 Task: Add Sprouts Organic Evaporated Milk to the cart.
Action: Mouse moved to (65, 385)
Screenshot: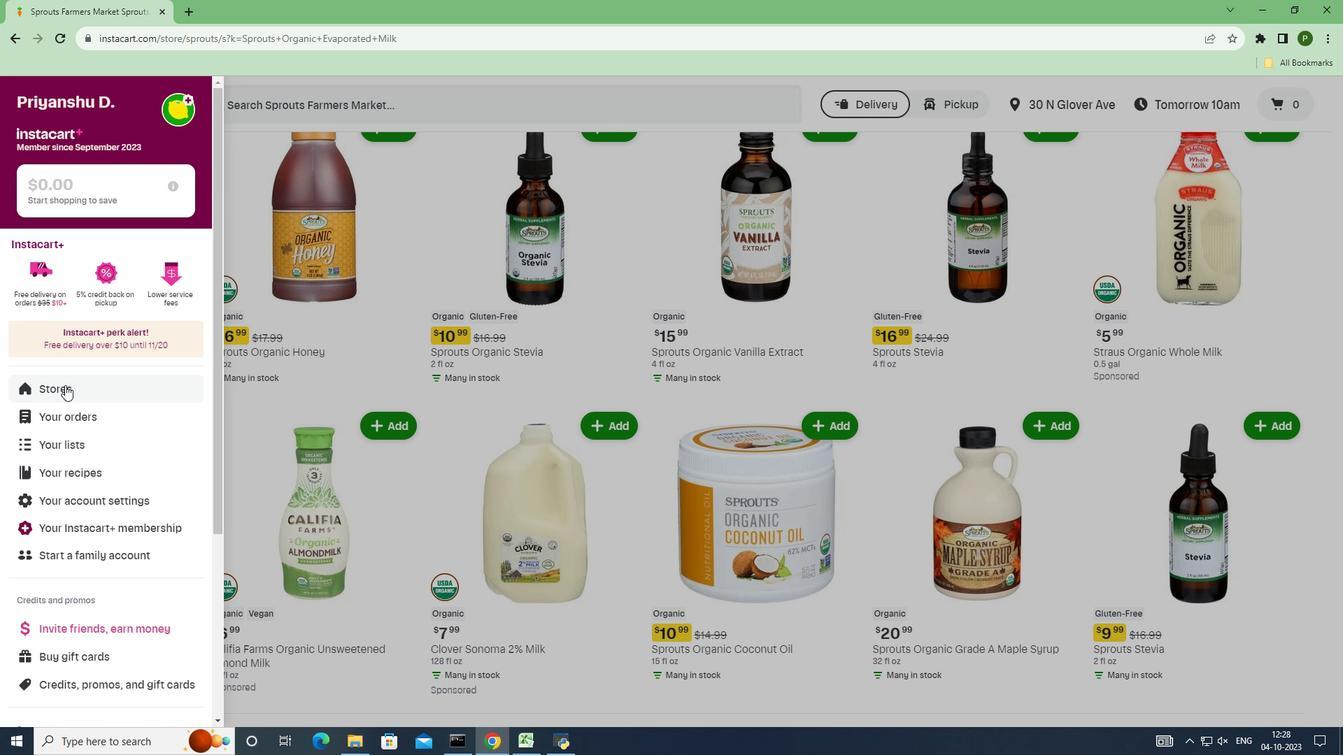 
Action: Mouse pressed left at (65, 385)
Screenshot: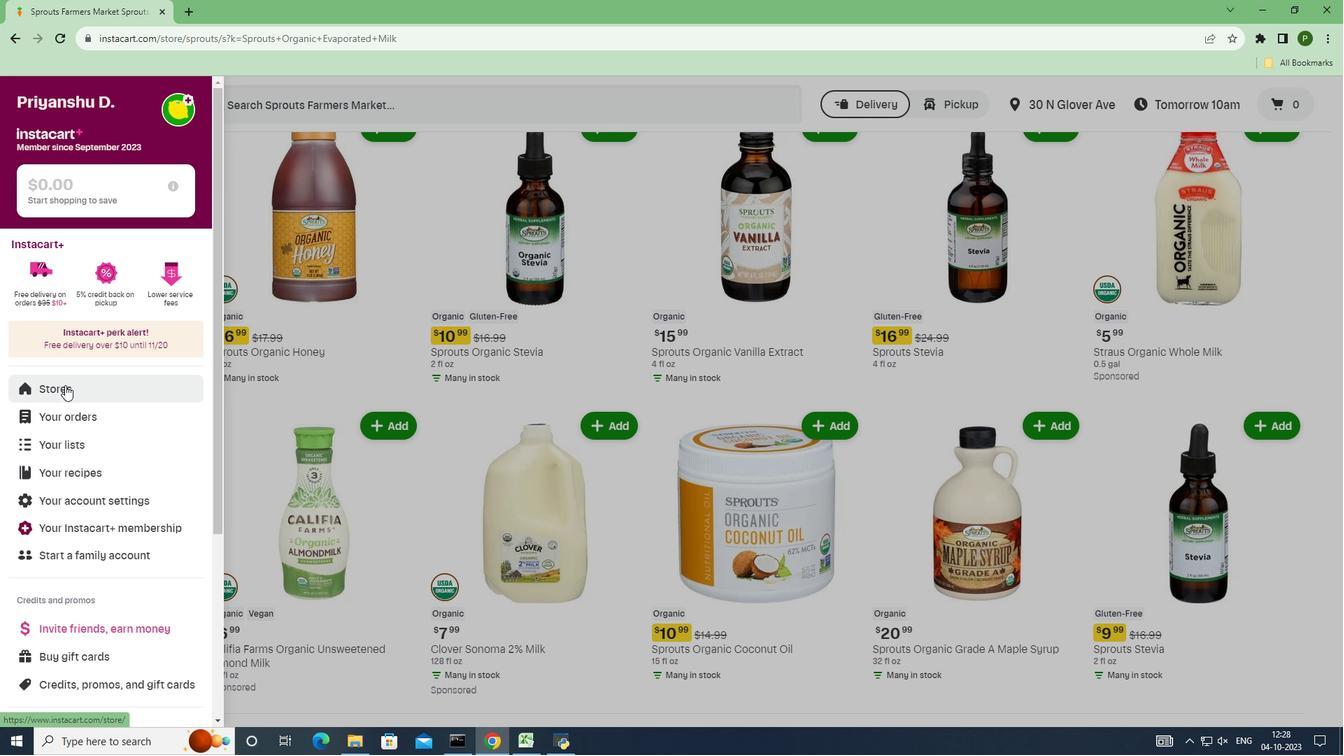 
Action: Mouse moved to (314, 164)
Screenshot: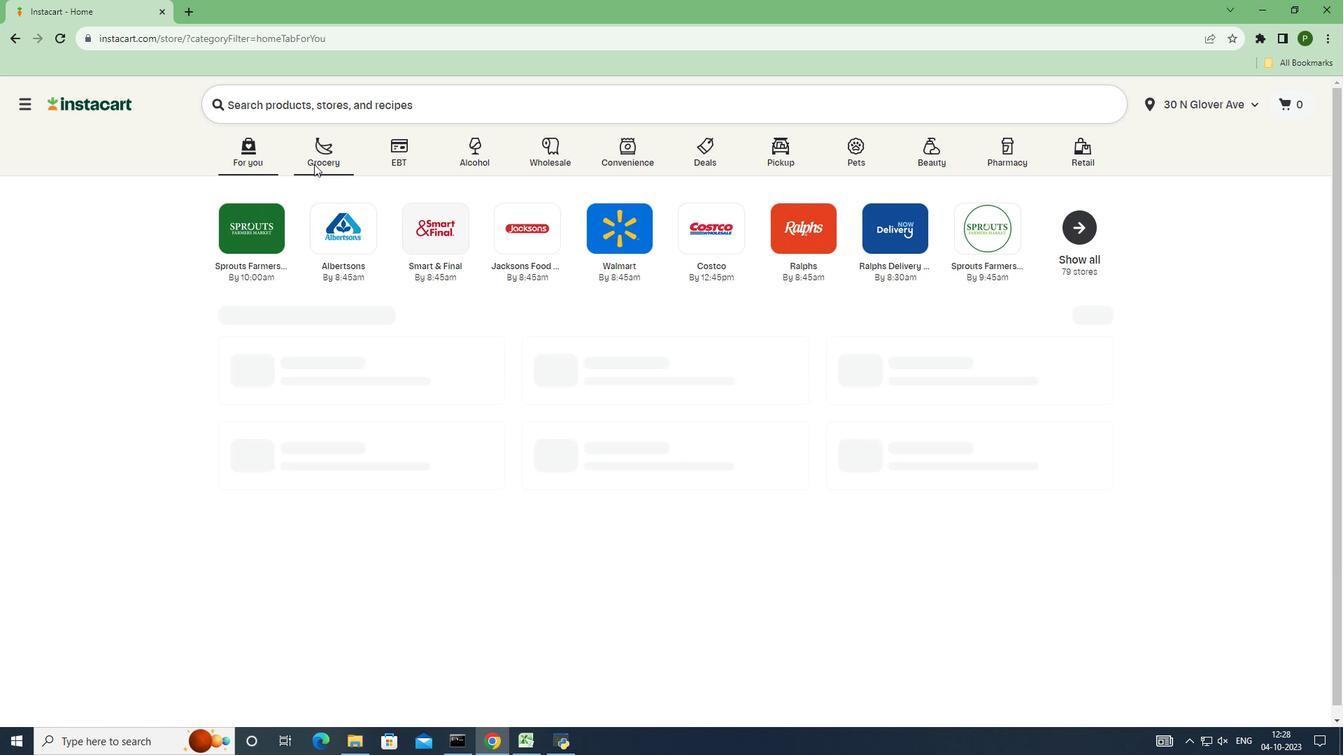 
Action: Mouse pressed left at (314, 164)
Screenshot: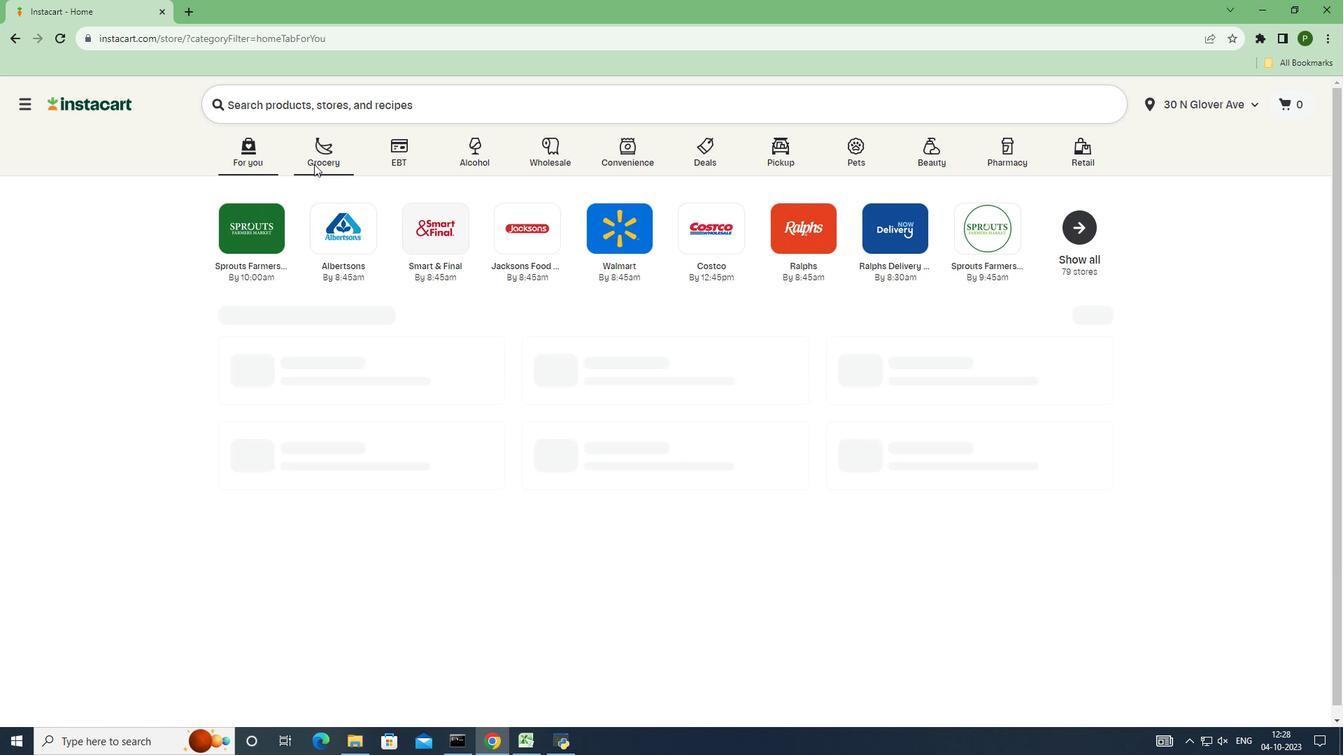 
Action: Mouse moved to (851, 311)
Screenshot: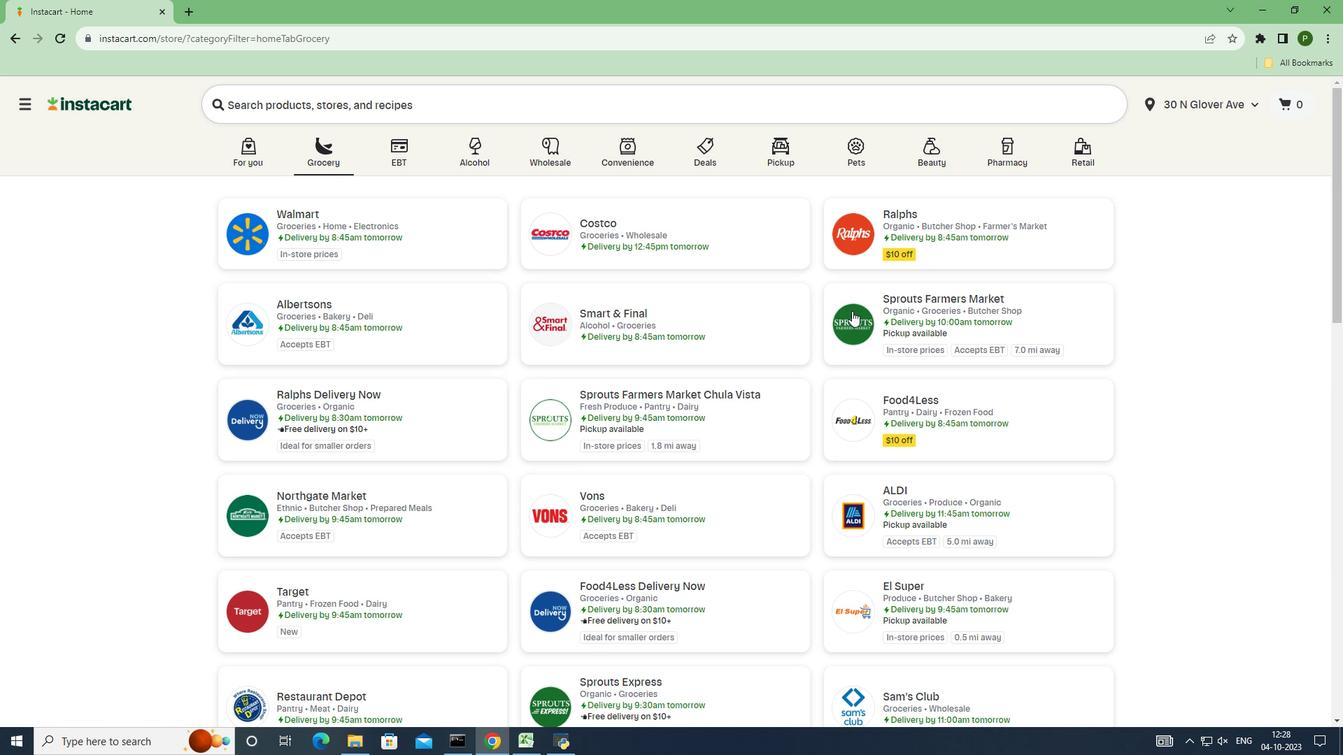 
Action: Mouse pressed left at (851, 311)
Screenshot: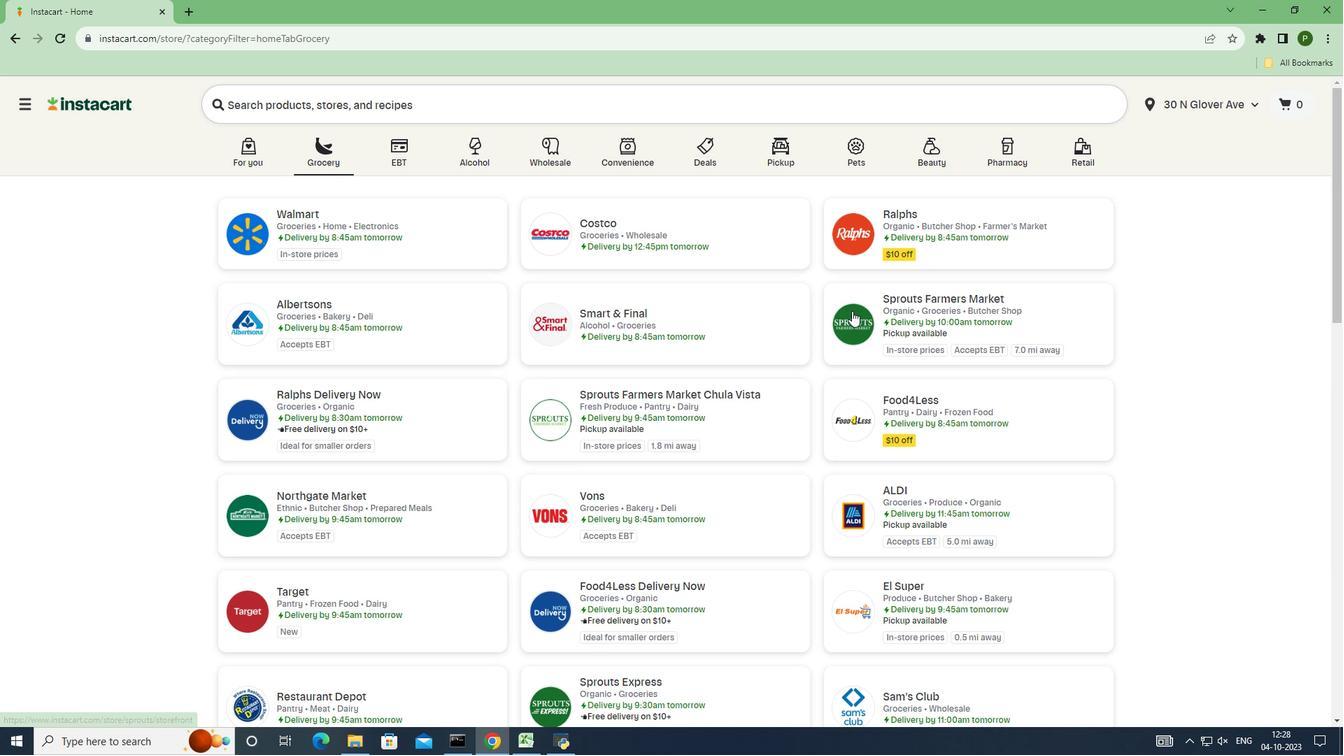 
Action: Mouse moved to (118, 395)
Screenshot: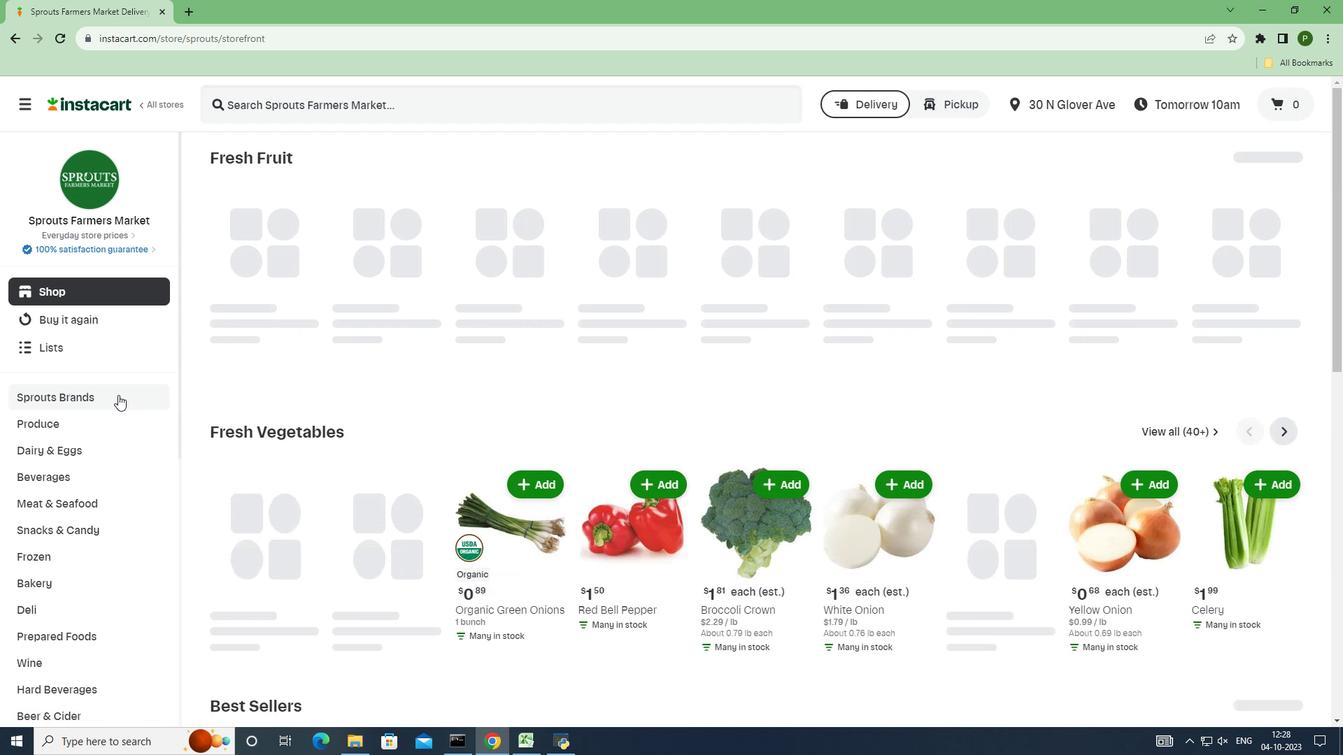 
Action: Mouse pressed left at (118, 395)
Screenshot: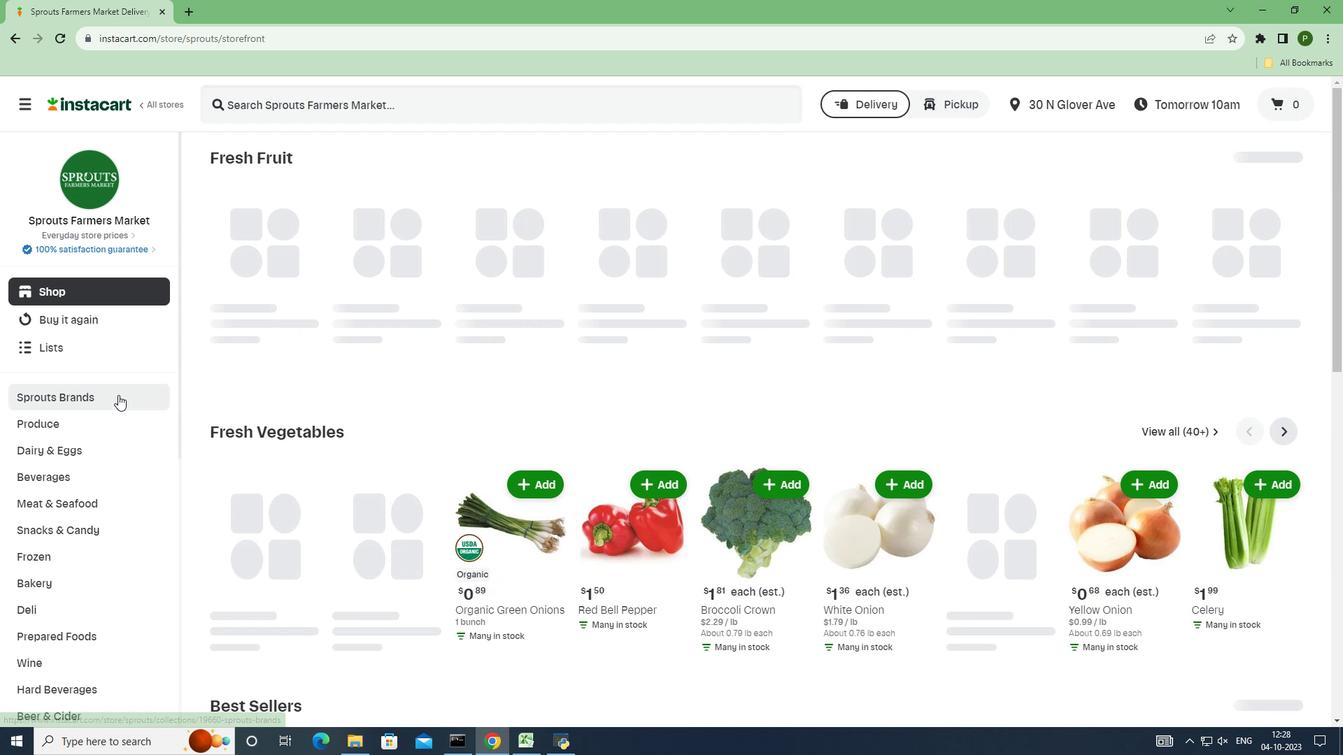 
Action: Mouse moved to (88, 506)
Screenshot: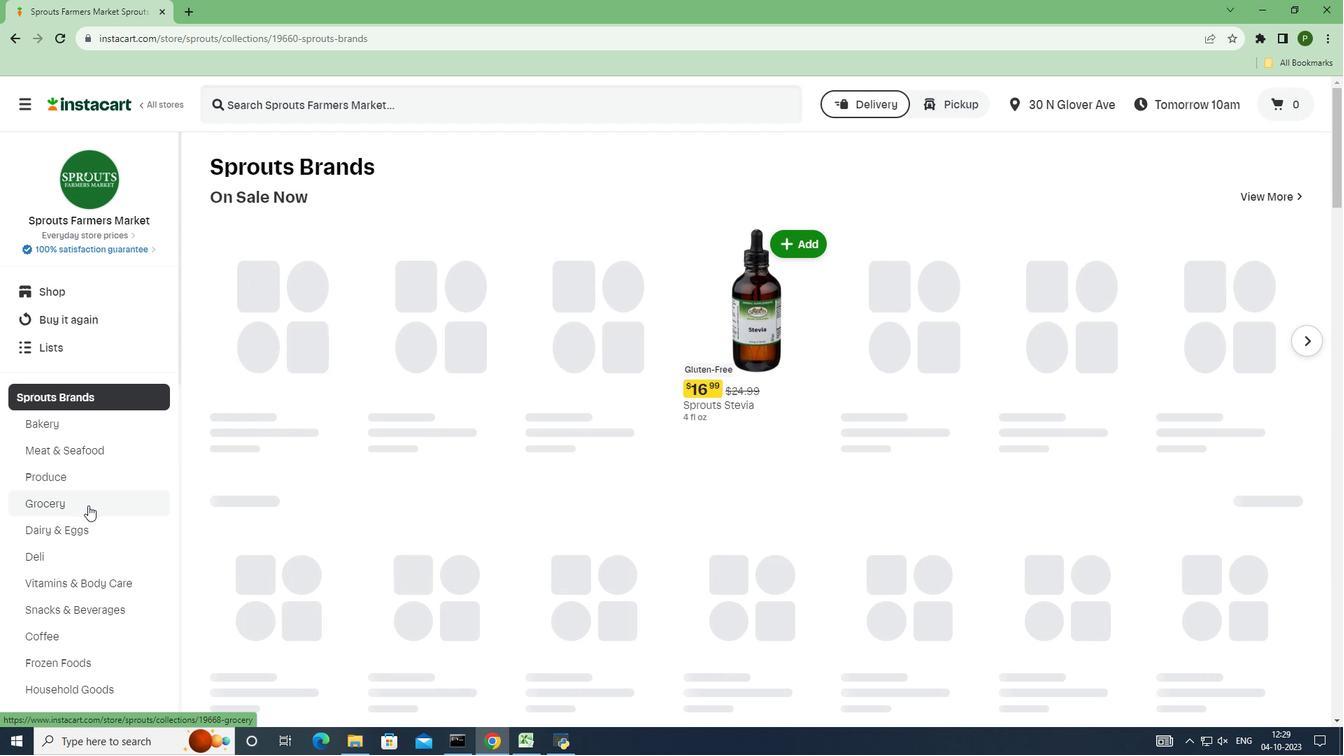 
Action: Mouse pressed left at (88, 506)
Screenshot: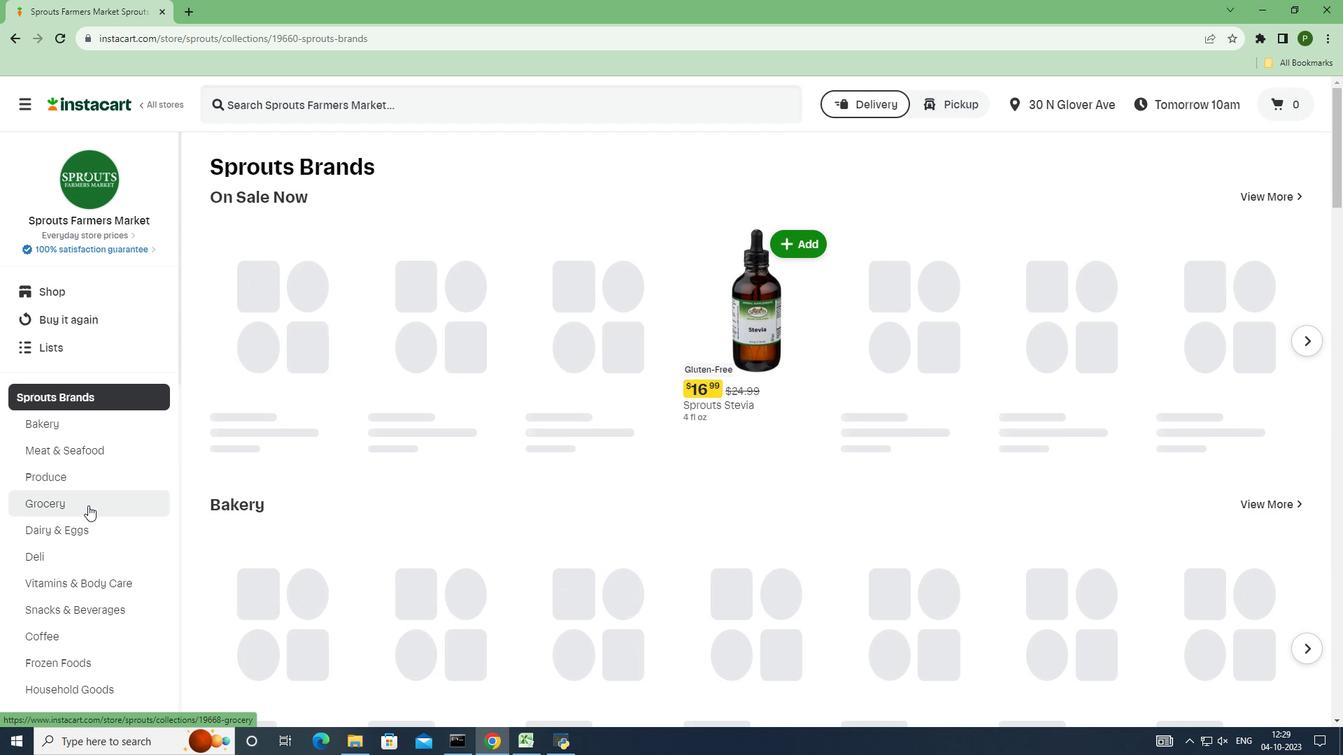 
Action: Mouse moved to (322, 301)
Screenshot: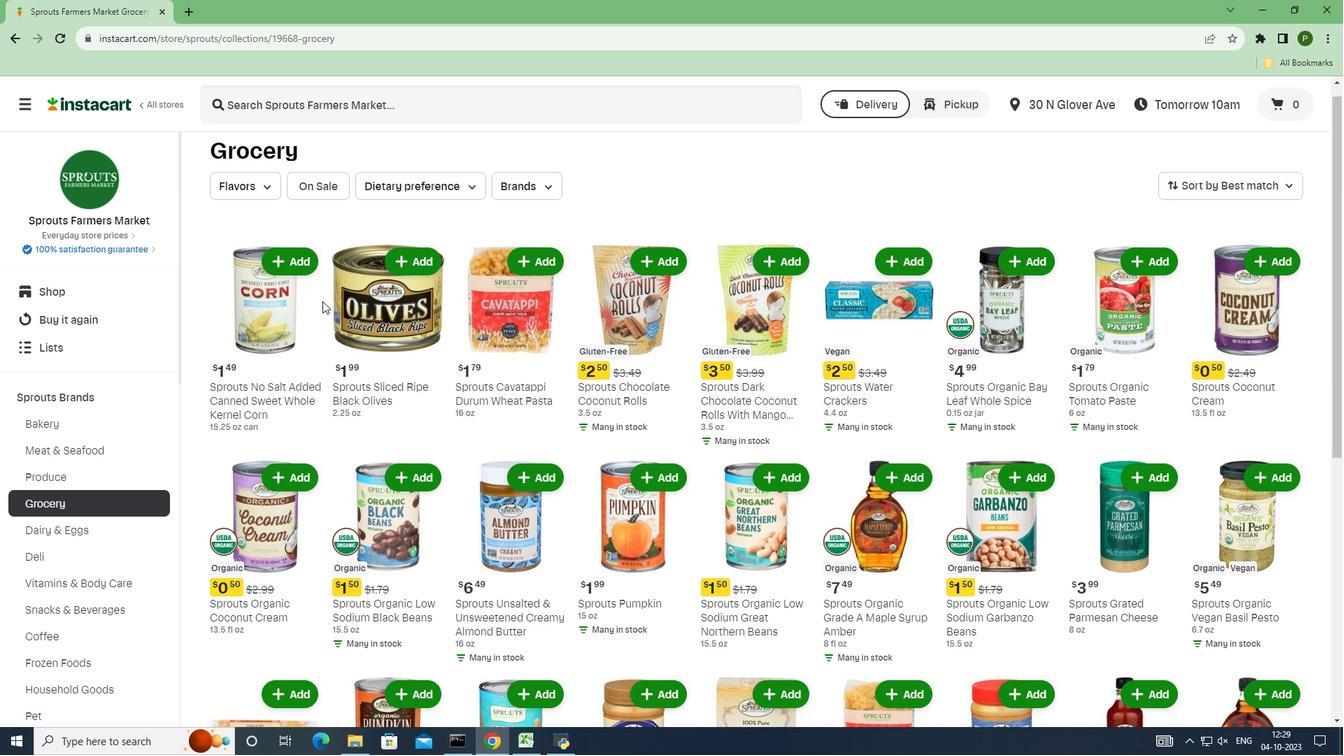 
Action: Mouse scrolled (322, 300) with delta (0, 0)
Screenshot: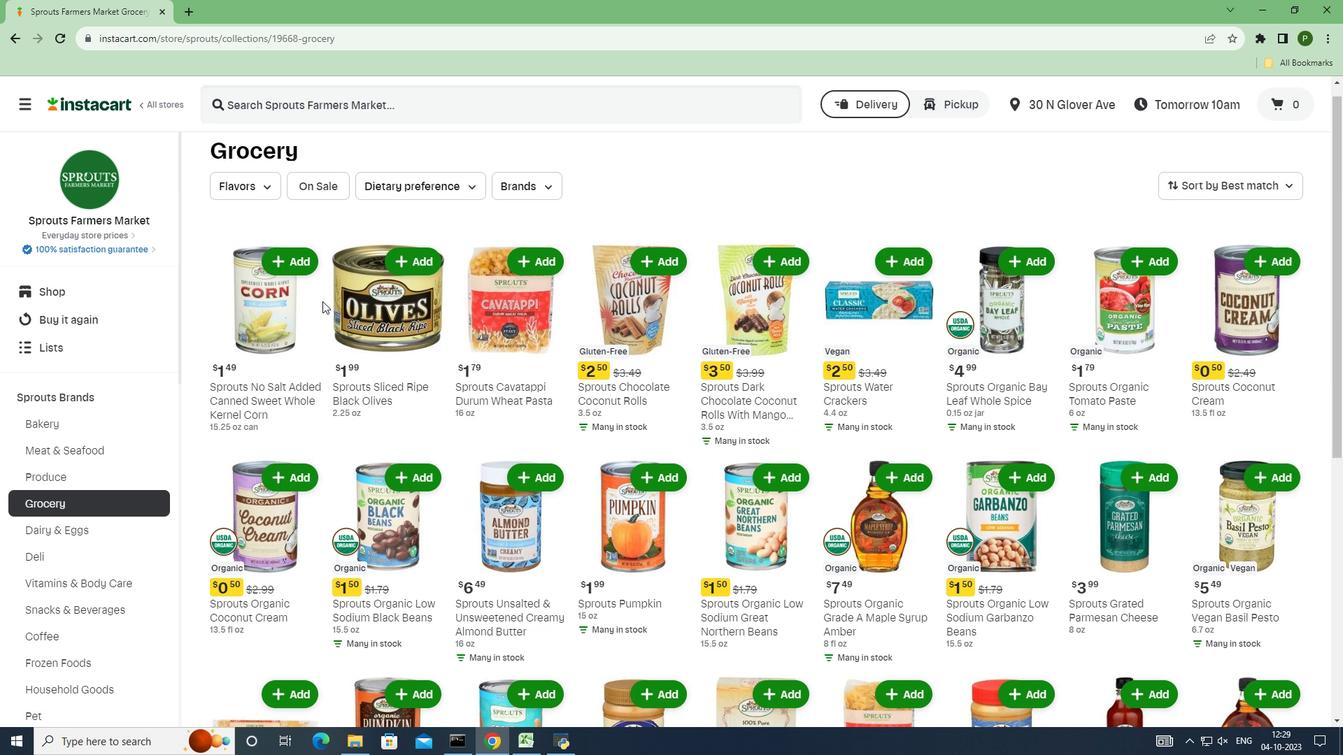 
Action: Mouse scrolled (322, 300) with delta (0, 0)
Screenshot: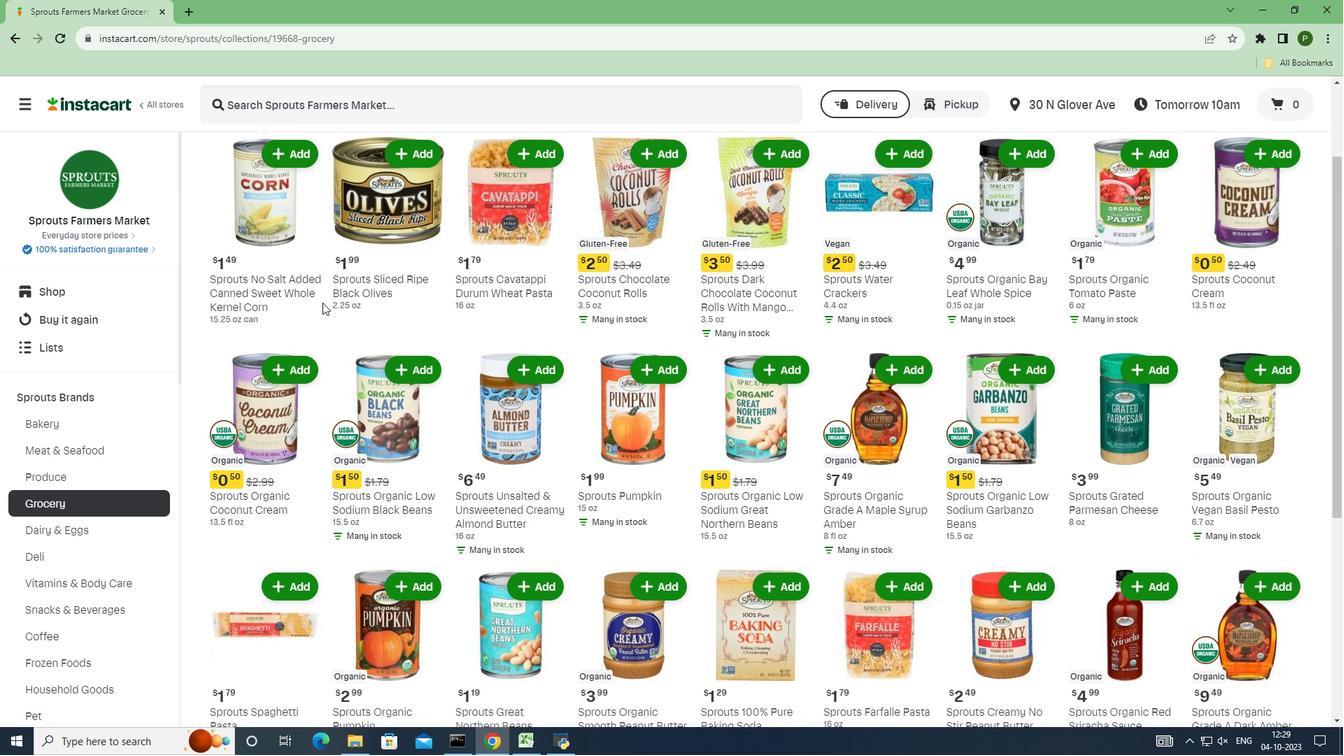 
Action: Mouse moved to (323, 303)
Screenshot: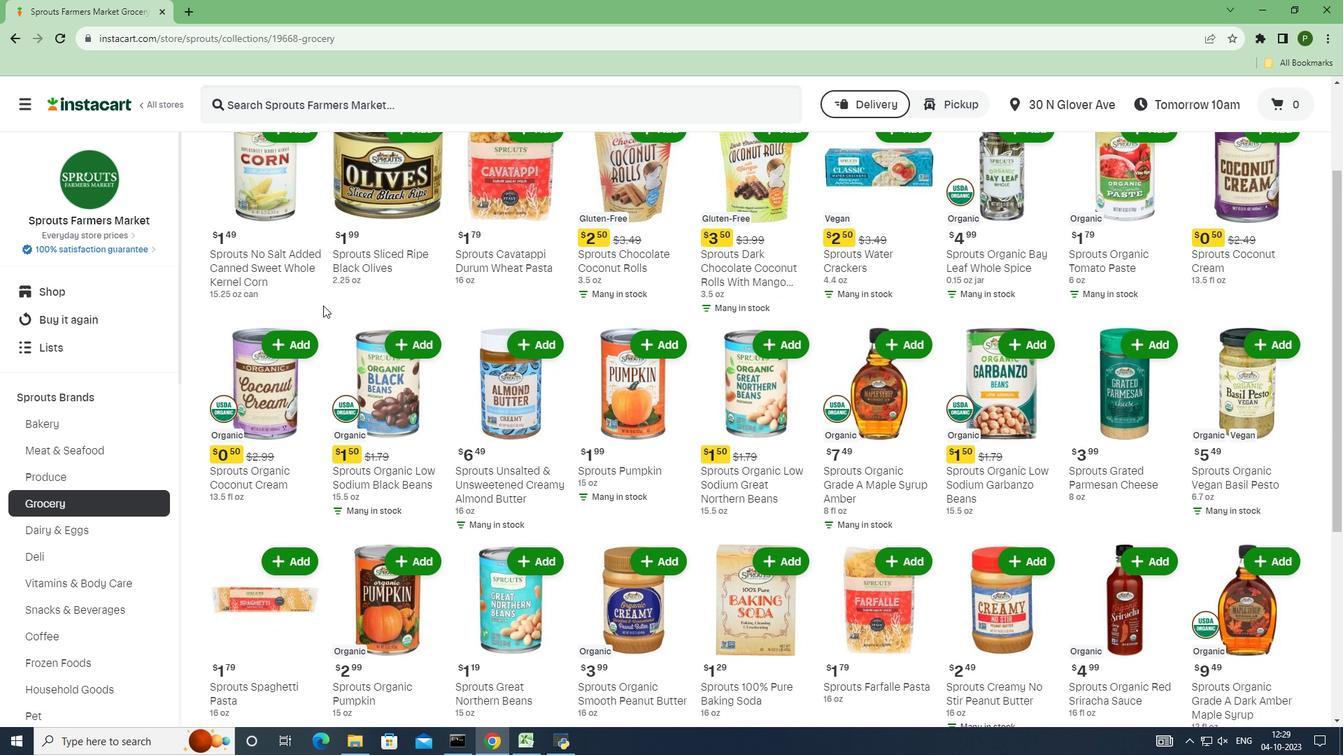 
Action: Mouse scrolled (323, 303) with delta (0, 0)
Screenshot: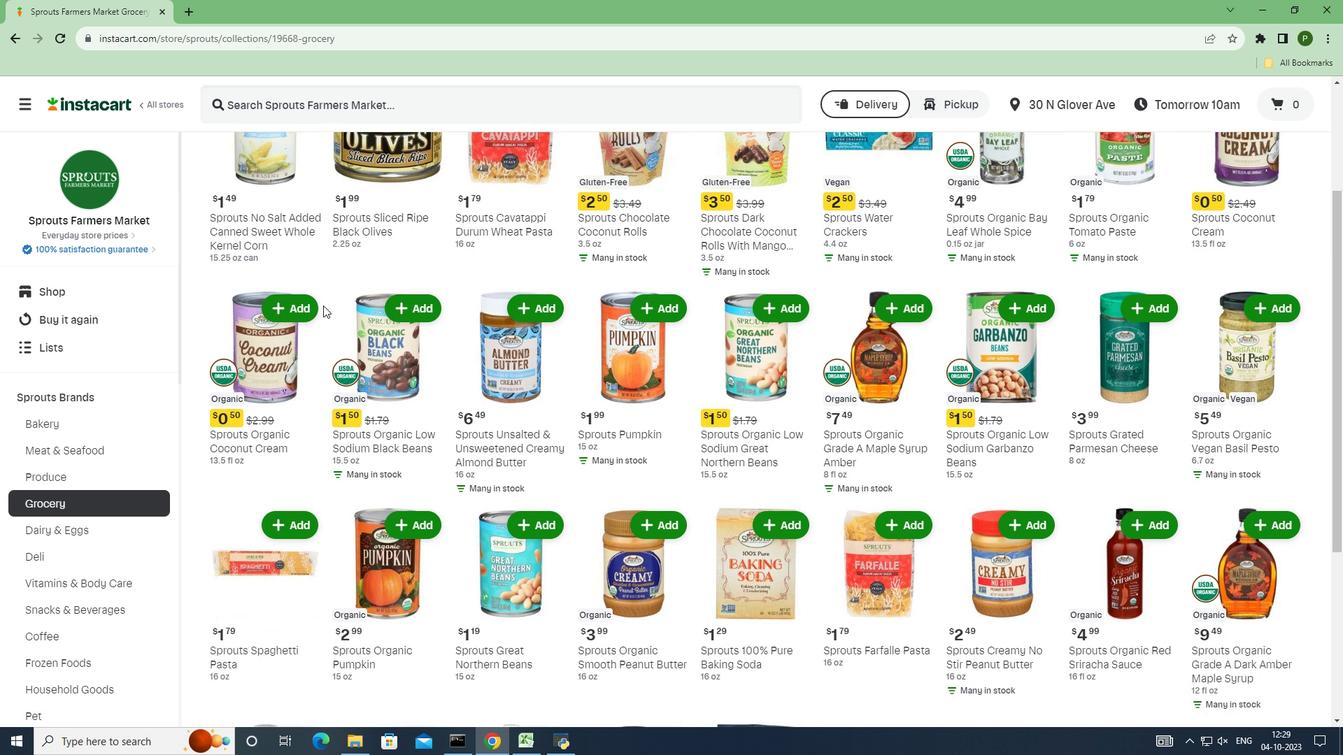 
Action: Mouse moved to (323, 308)
Screenshot: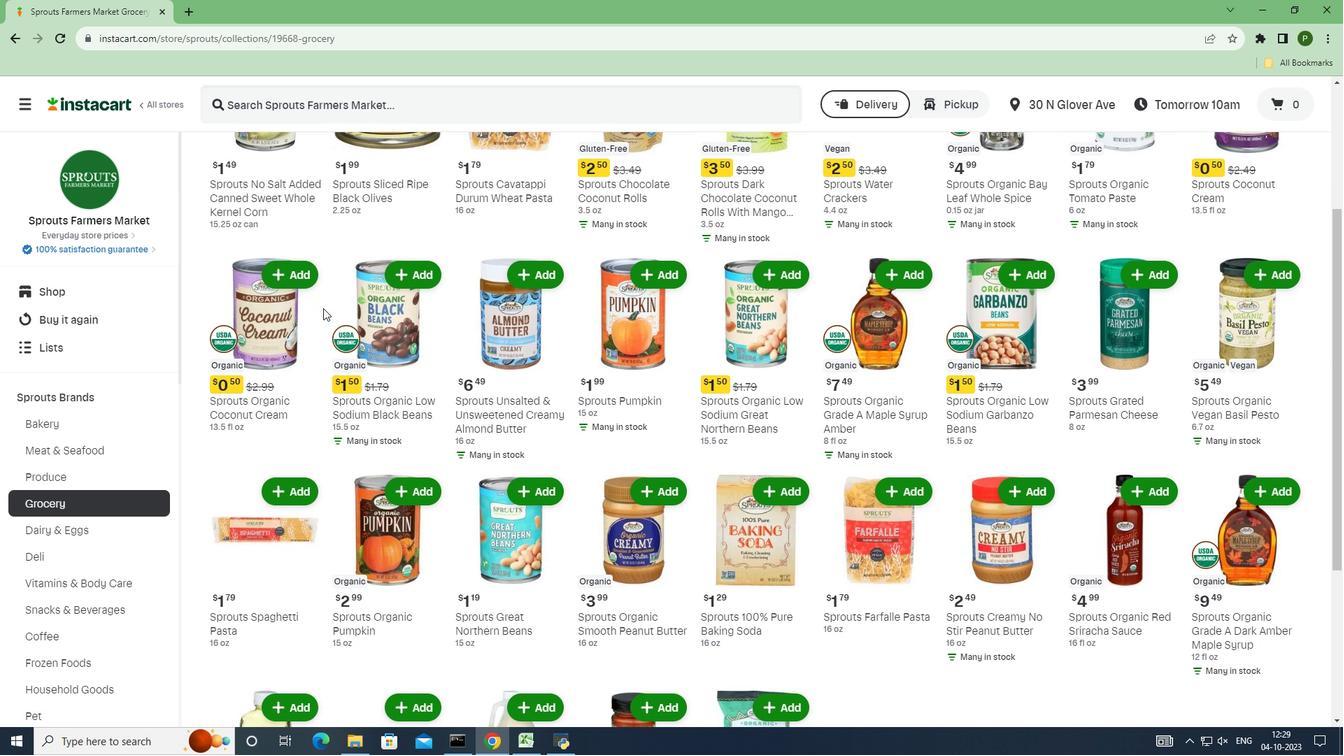 
Action: Mouse scrolled (323, 307) with delta (0, 0)
Screenshot: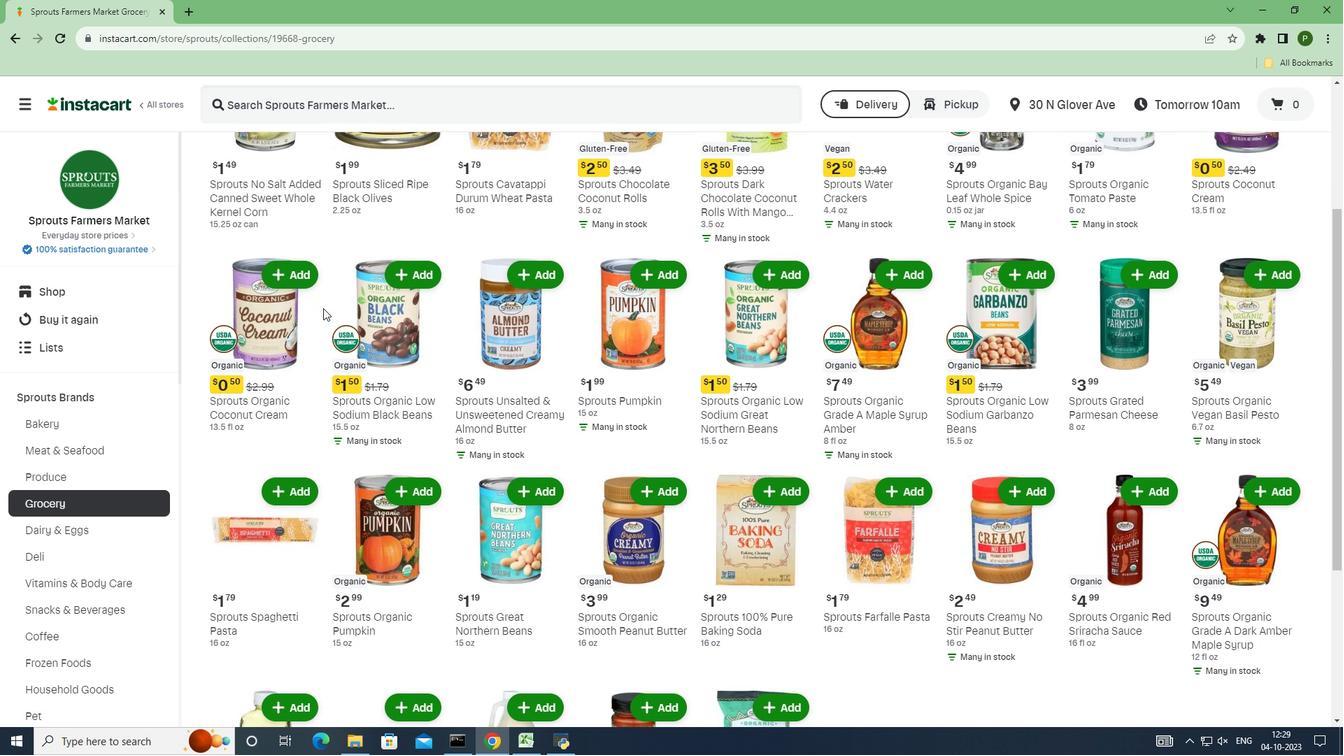 
Action: Mouse moved to (323, 308)
Screenshot: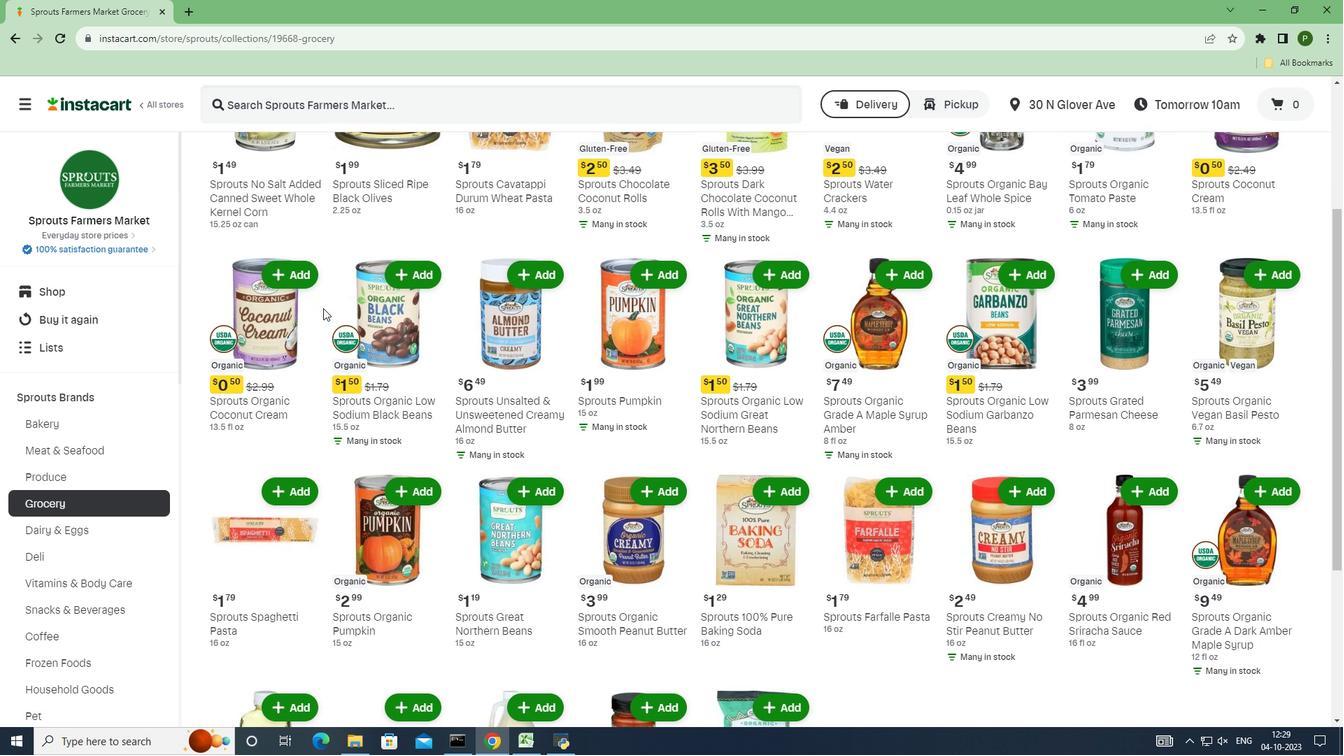 
Action: Mouse scrolled (323, 307) with delta (0, 0)
Screenshot: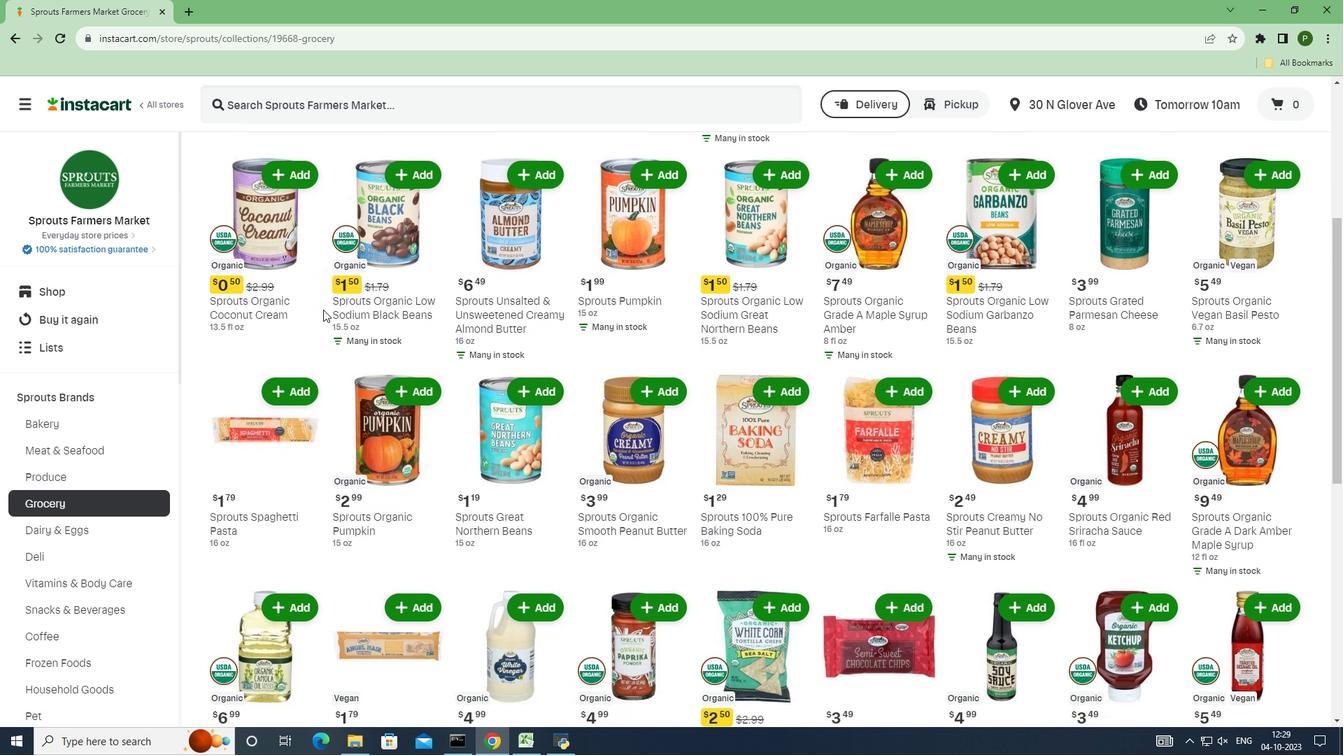 
Action: Mouse moved to (323, 310)
Screenshot: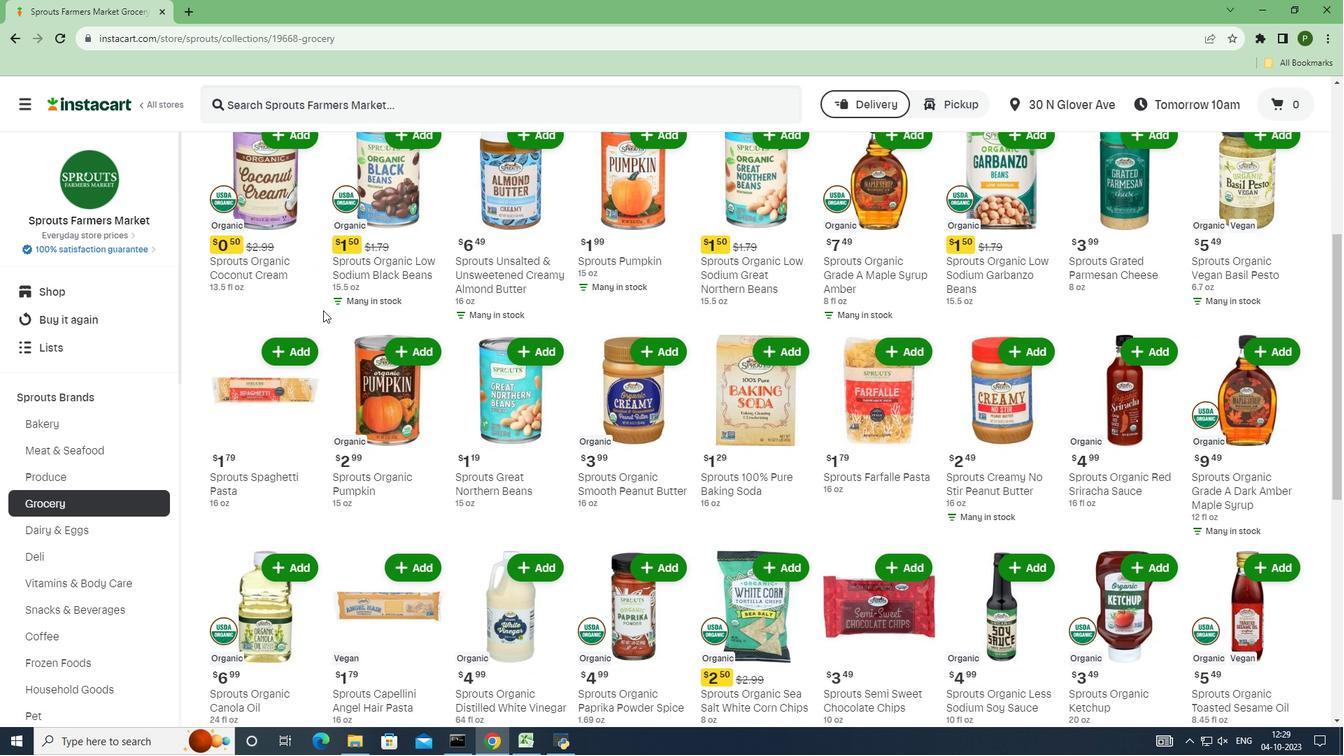 
Action: Mouse scrolled (323, 310) with delta (0, 0)
Screenshot: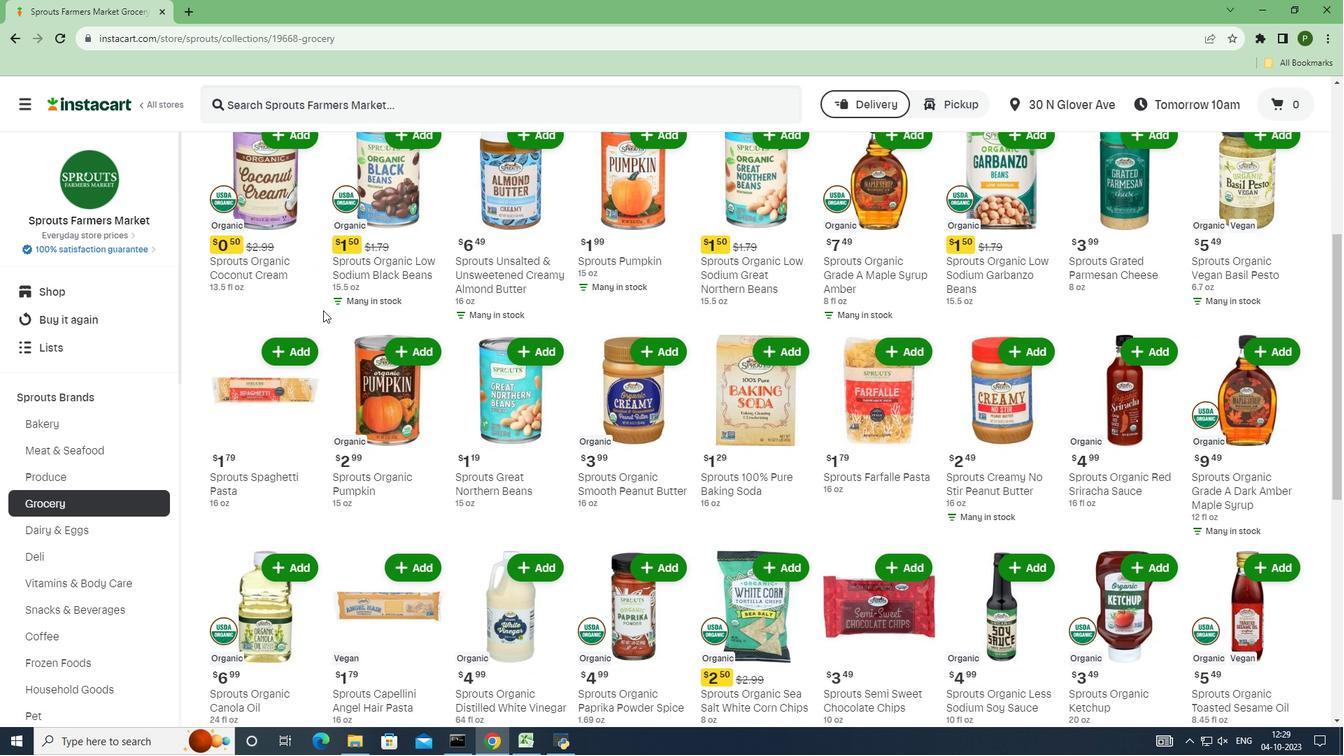
Action: Mouse scrolled (323, 310) with delta (0, 0)
Screenshot: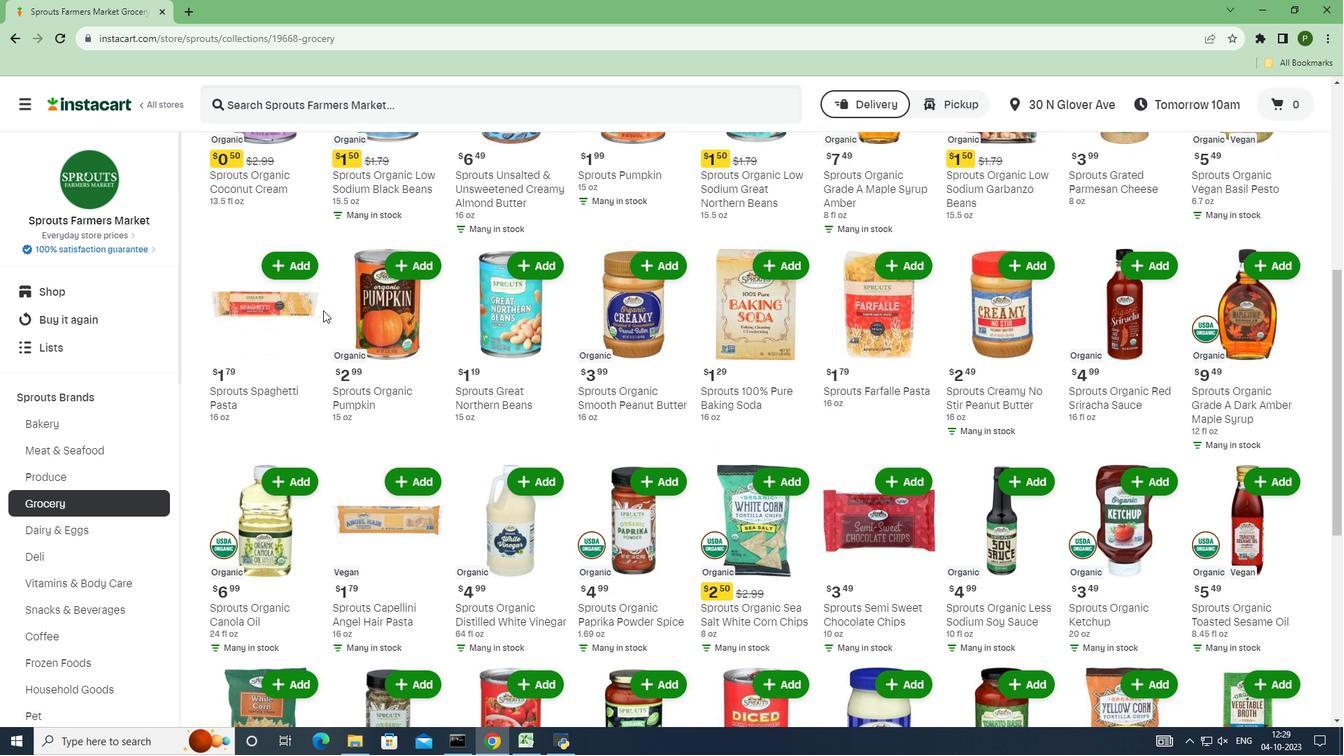 
Action: Mouse scrolled (323, 310) with delta (0, 0)
Screenshot: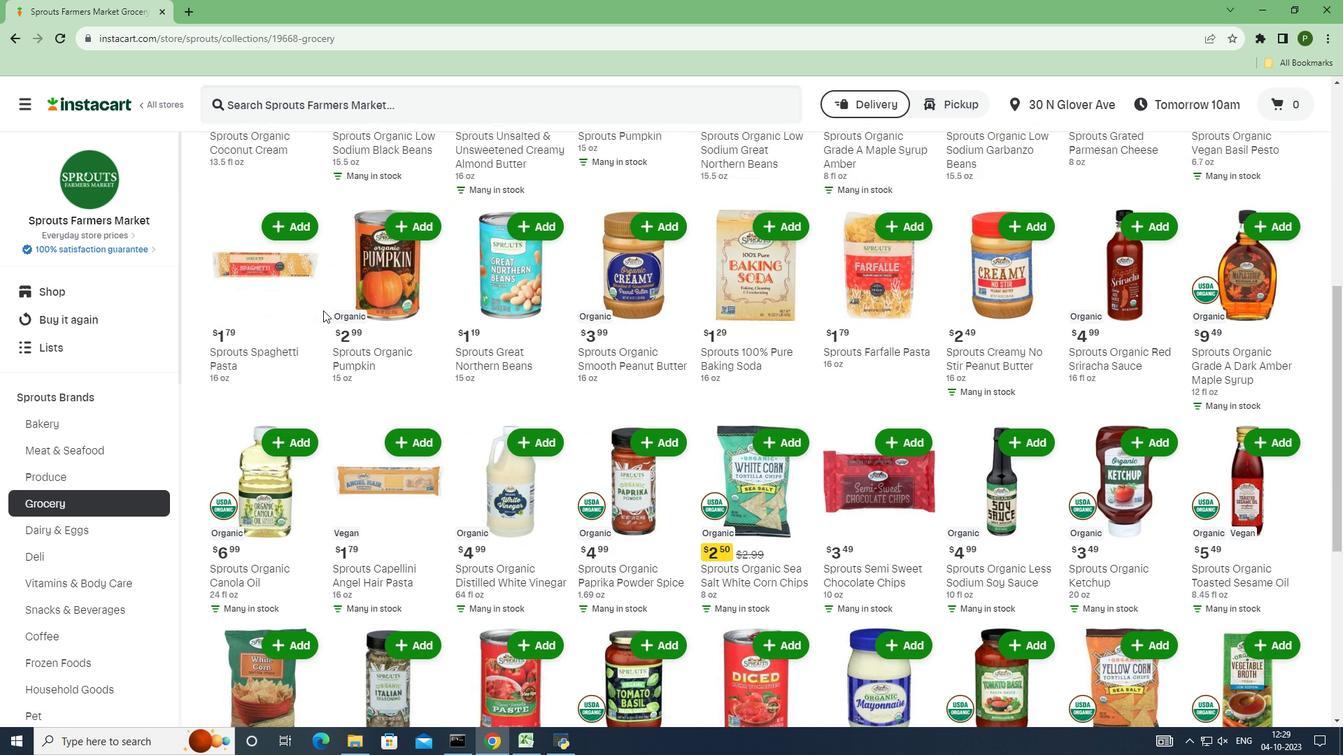 
Action: Mouse scrolled (323, 310) with delta (0, 0)
Screenshot: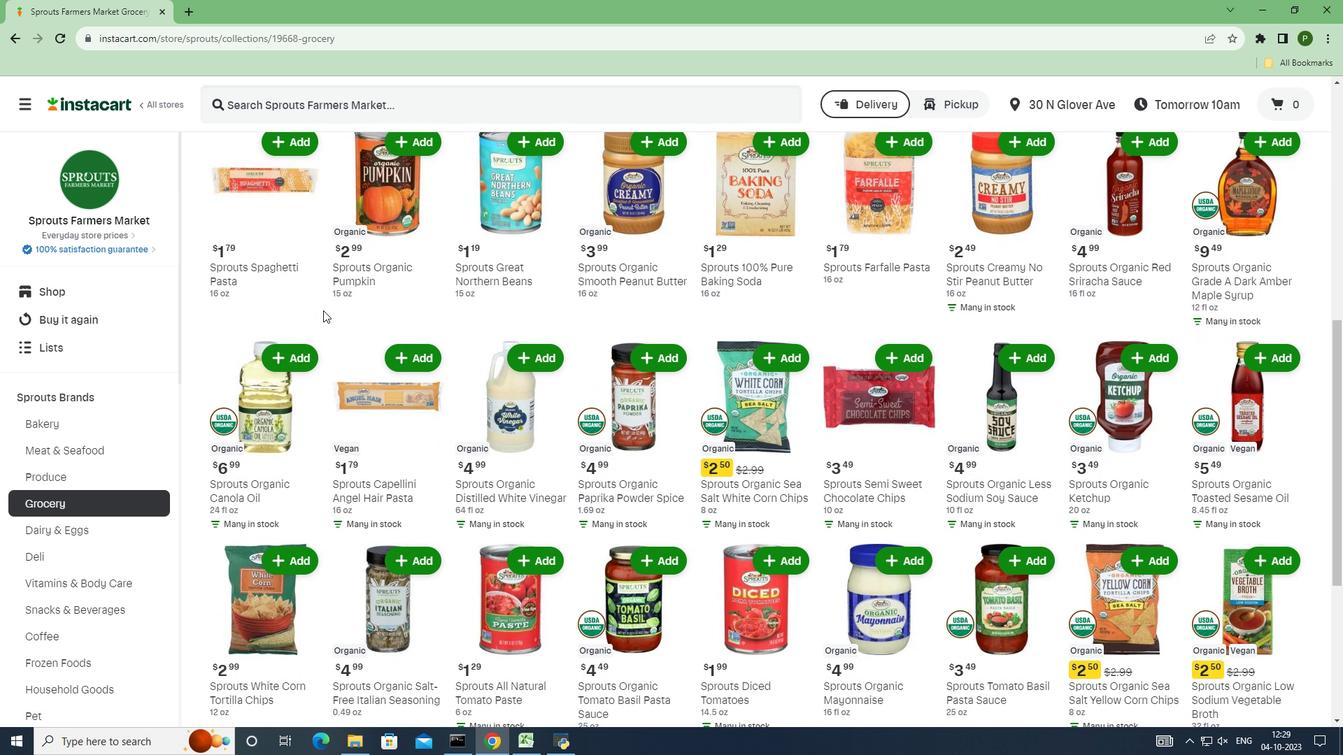 
Action: Mouse scrolled (323, 310) with delta (0, 0)
Screenshot: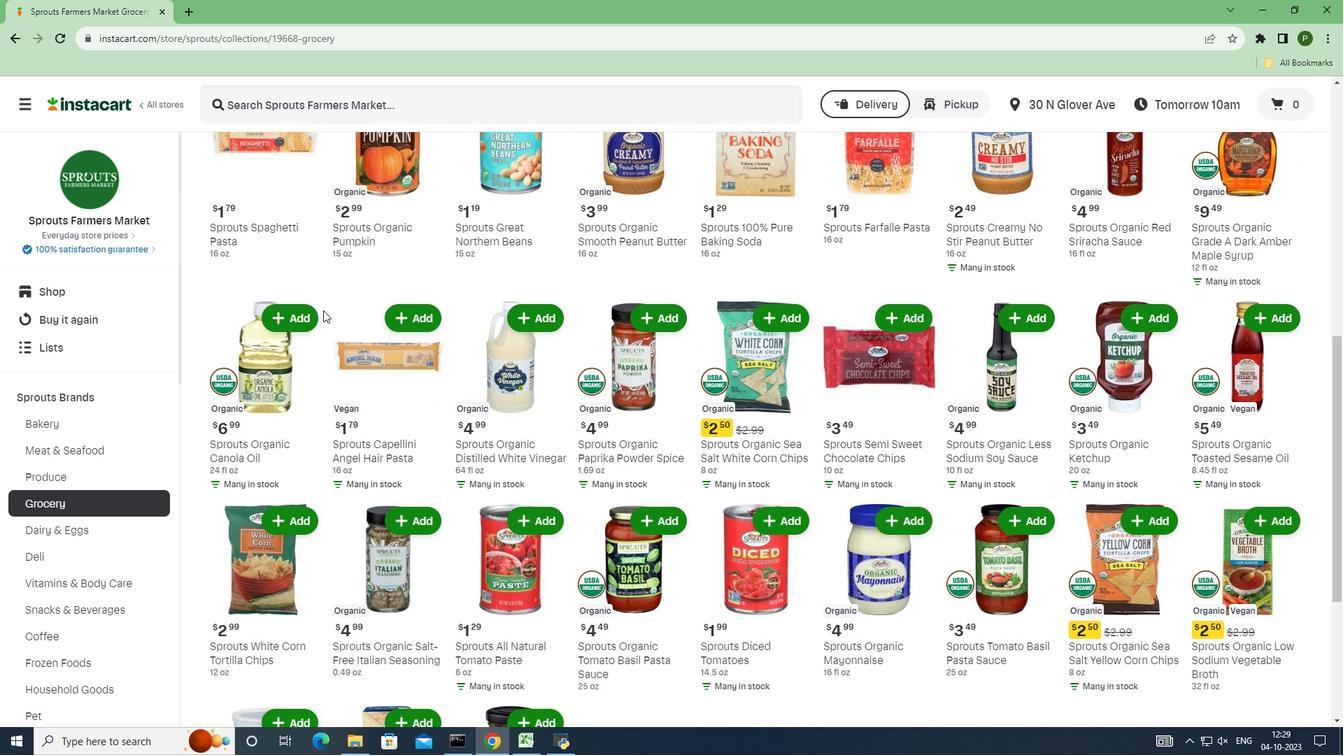 
Action: Mouse scrolled (323, 310) with delta (0, 0)
Screenshot: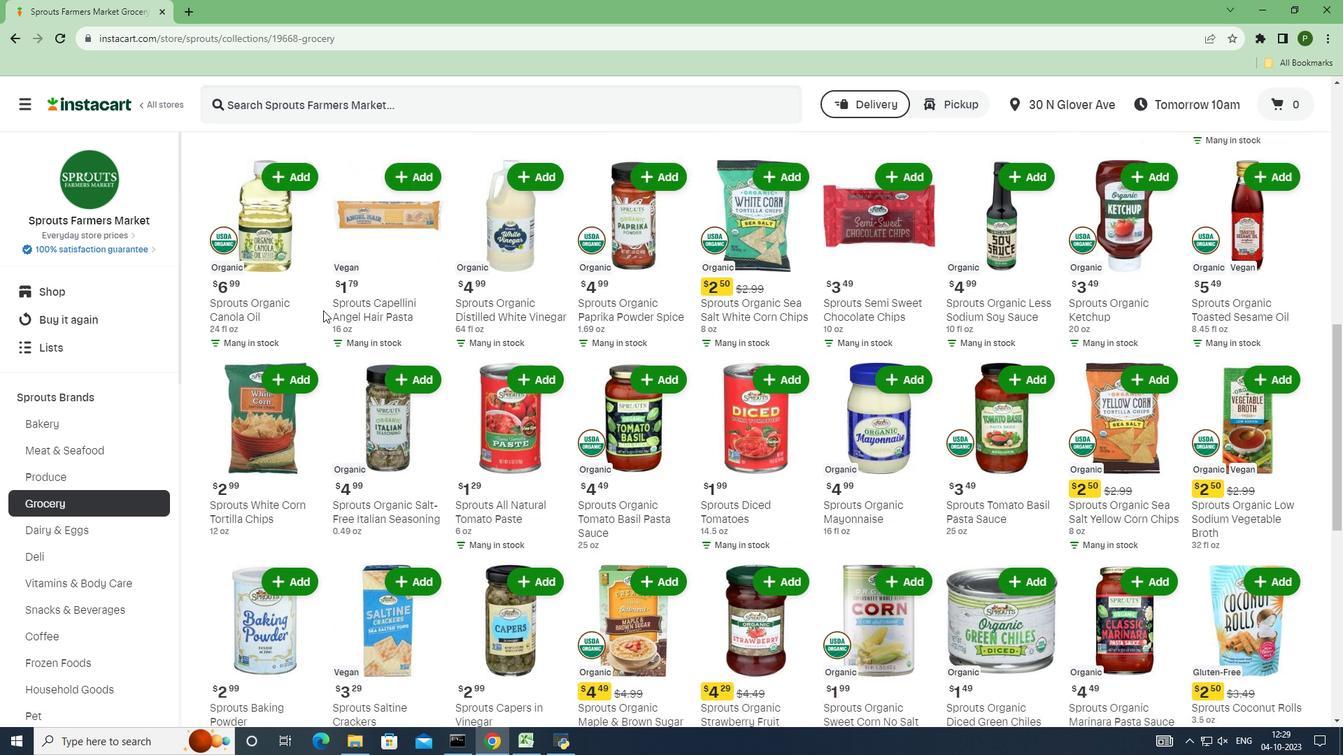 
Action: Mouse scrolled (323, 310) with delta (0, 0)
Screenshot: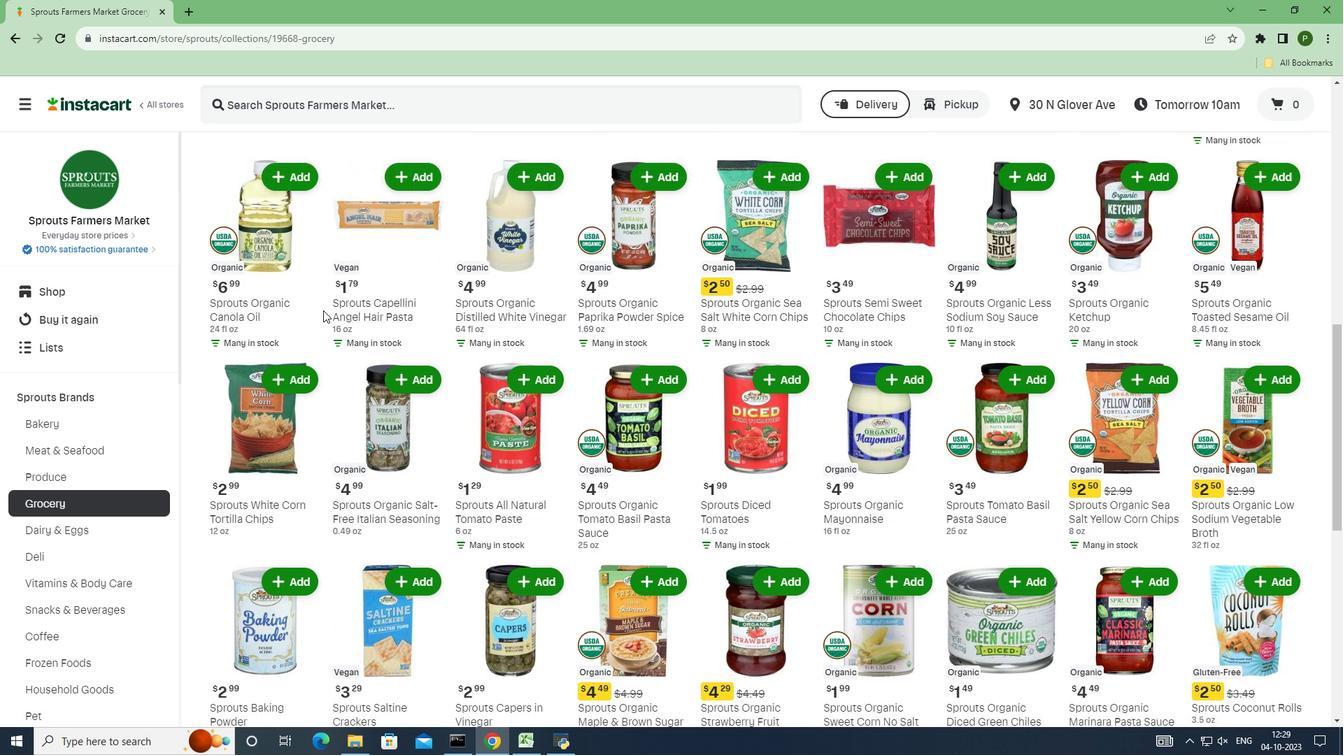 
Action: Mouse moved to (326, 321)
Screenshot: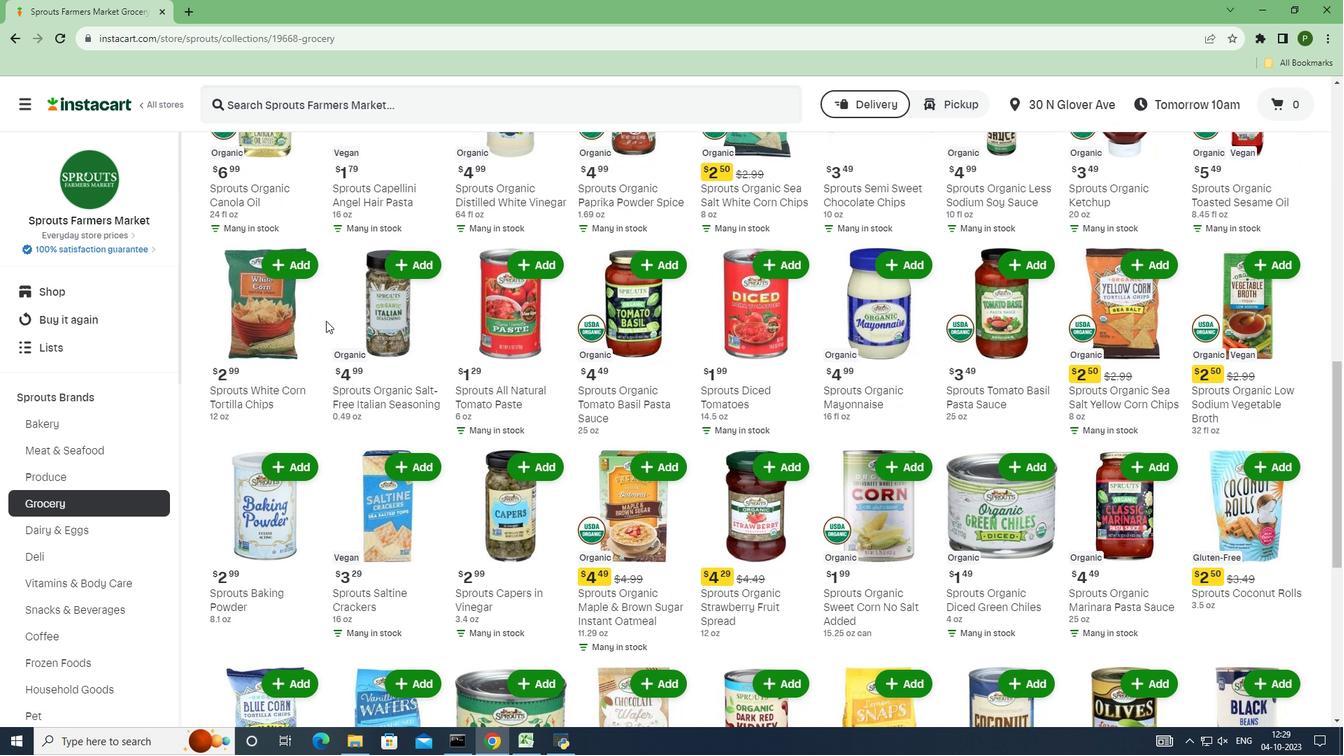 
Action: Mouse scrolled (326, 320) with delta (0, 0)
Screenshot: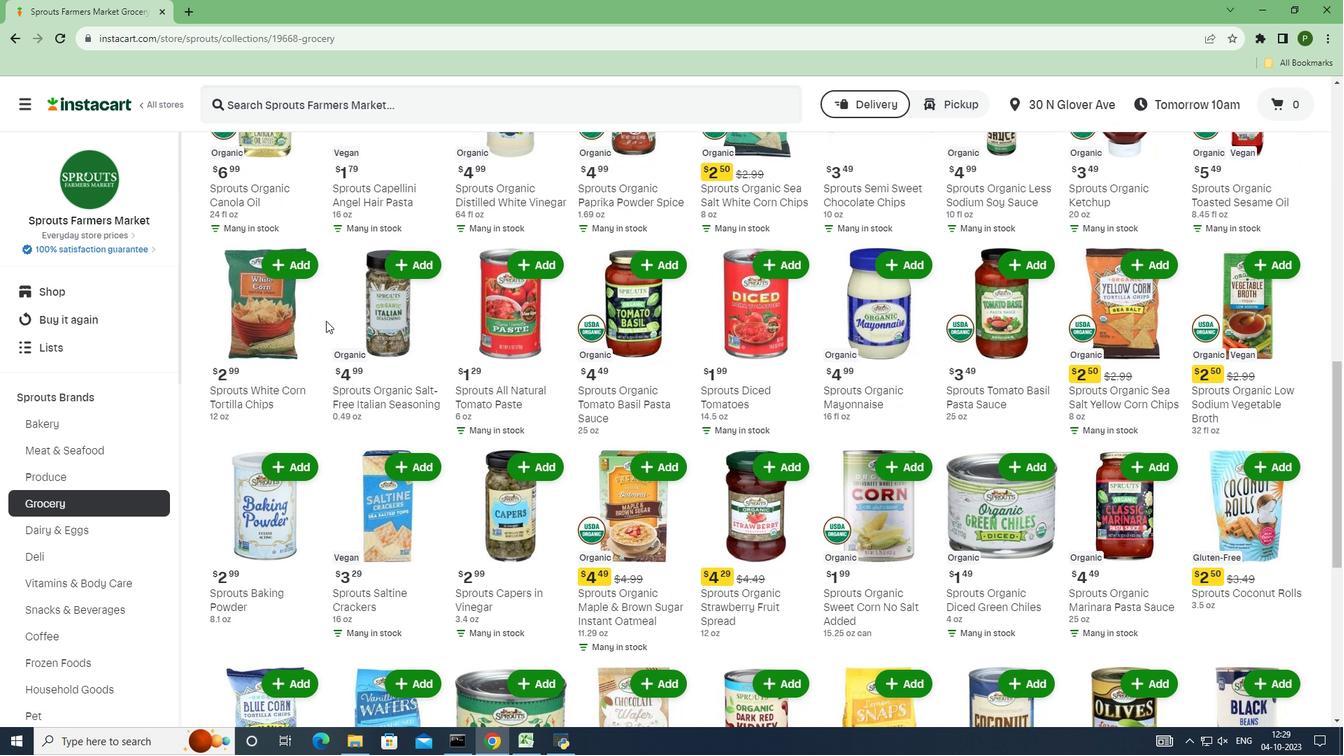 
Action: Mouse scrolled (326, 320) with delta (0, 0)
Screenshot: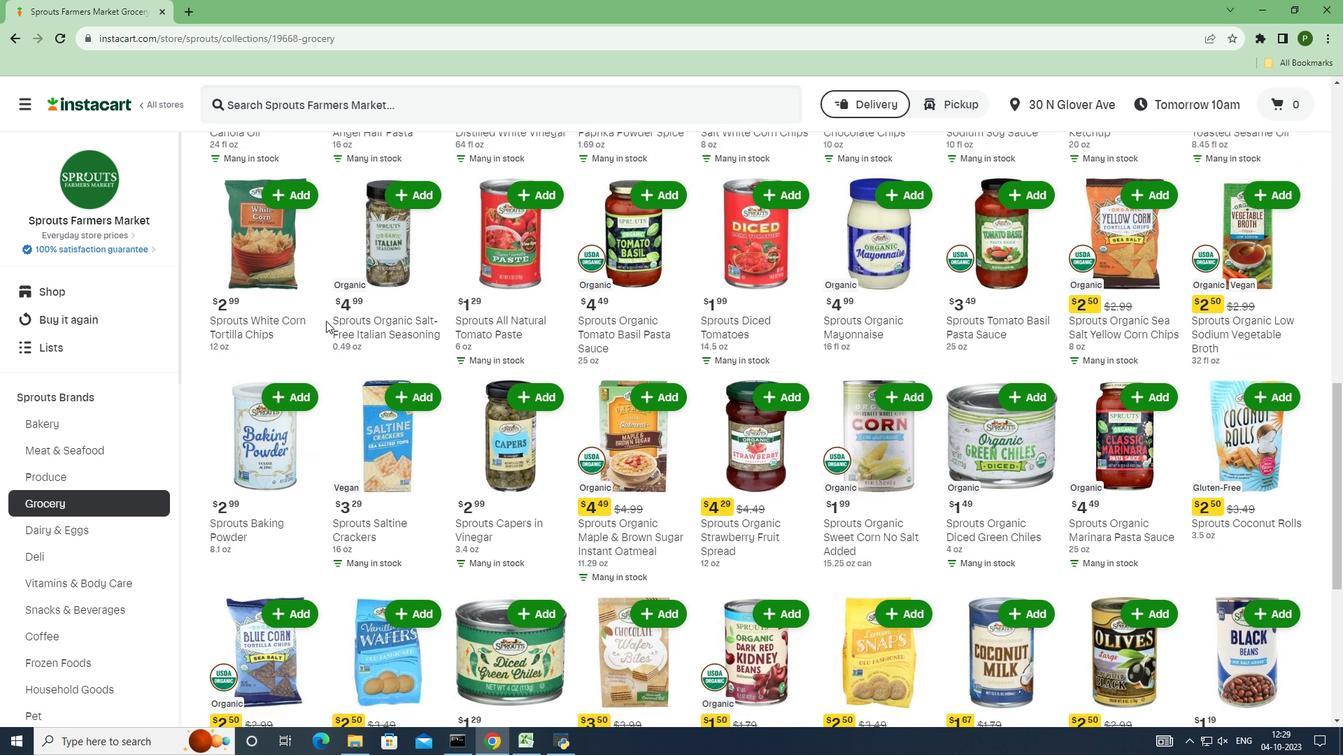
Action: Mouse scrolled (326, 320) with delta (0, 0)
Screenshot: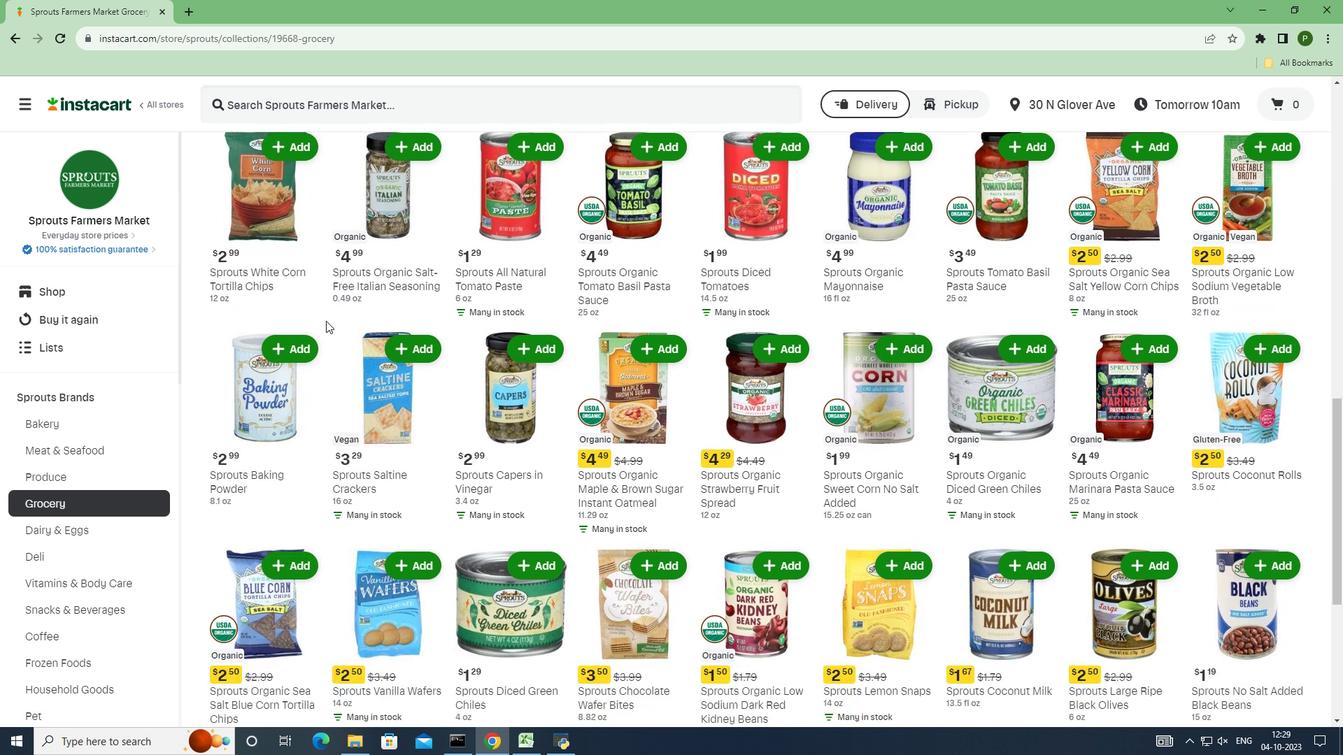 
Action: Mouse scrolled (326, 320) with delta (0, 0)
Screenshot: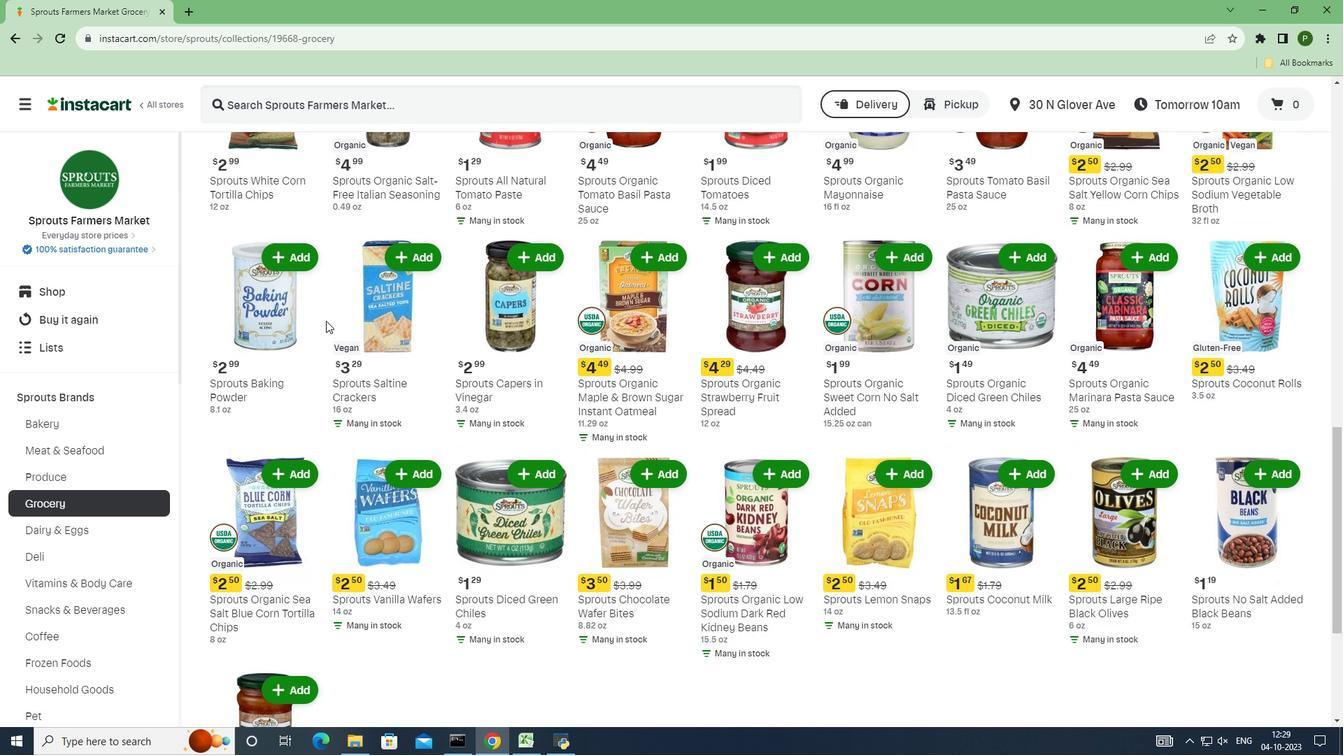 
Action: Mouse scrolled (326, 320) with delta (0, 0)
Screenshot: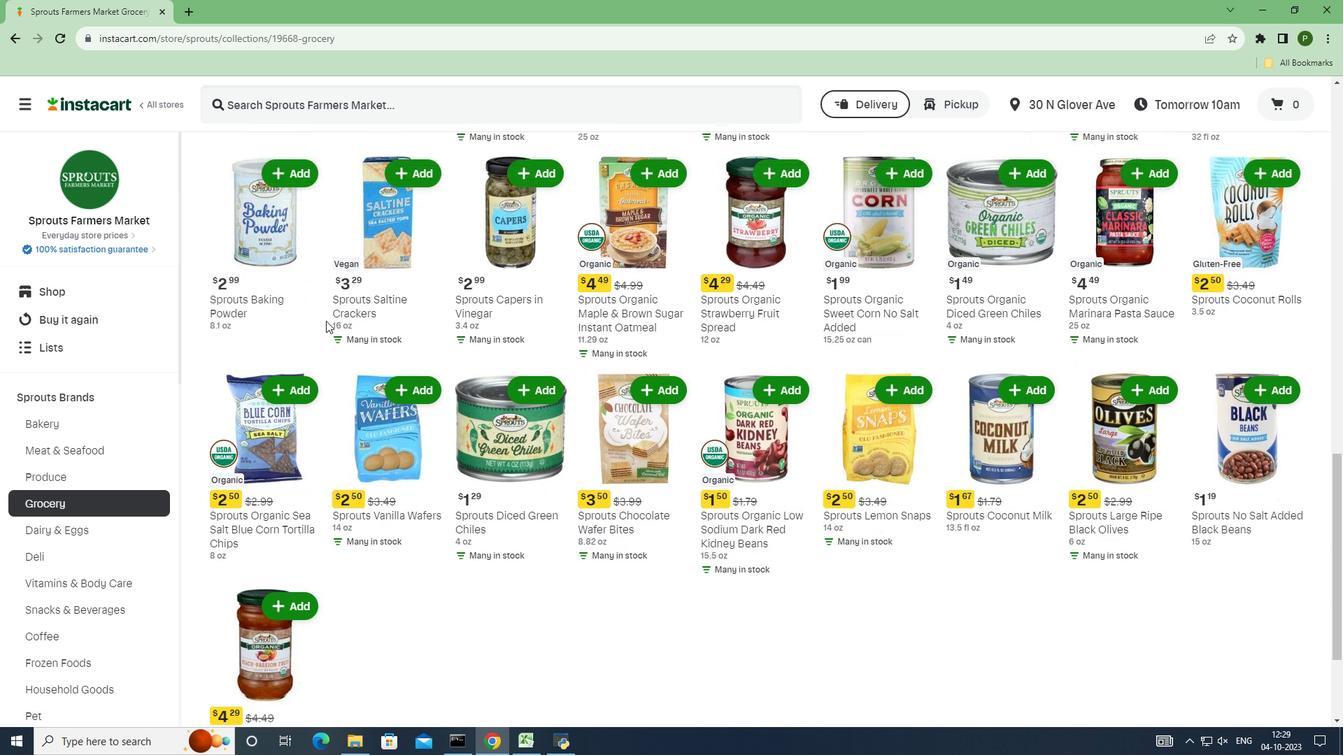 
Action: Mouse scrolled (326, 320) with delta (0, 0)
Screenshot: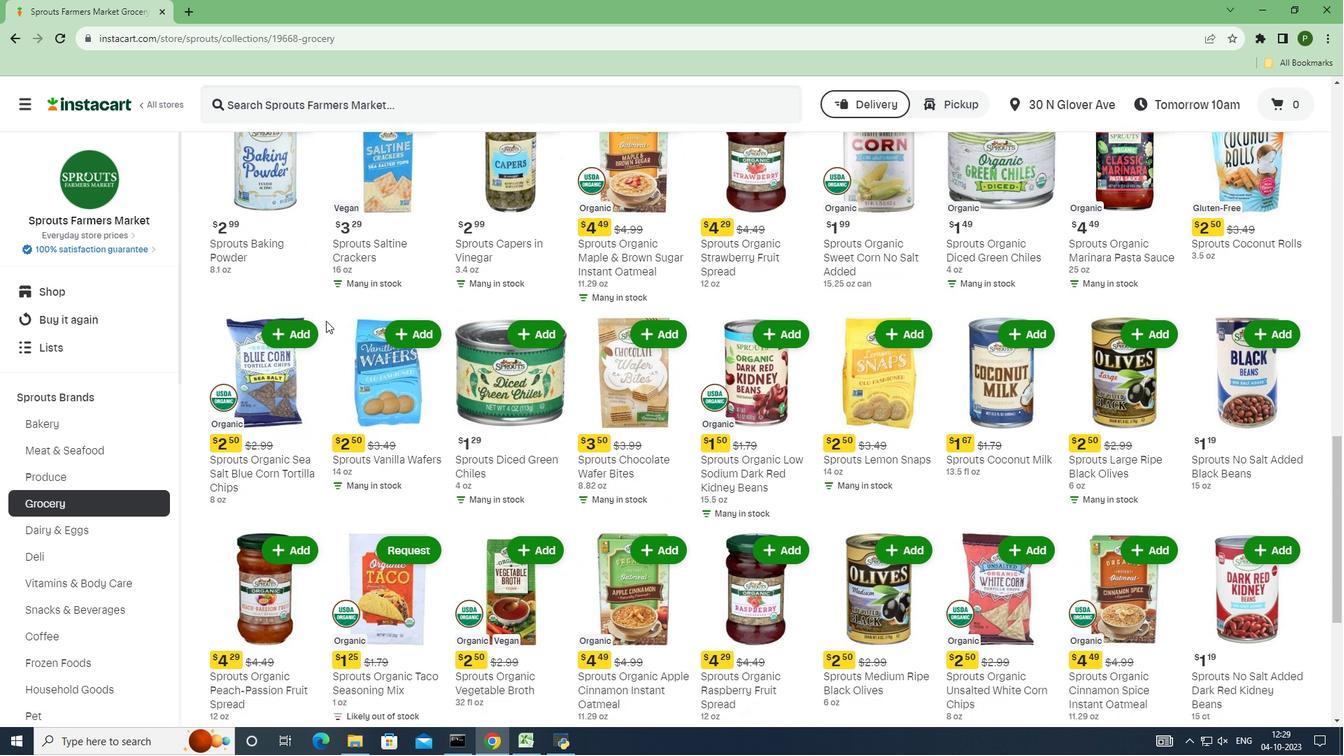 
Action: Mouse scrolled (326, 320) with delta (0, 0)
Screenshot: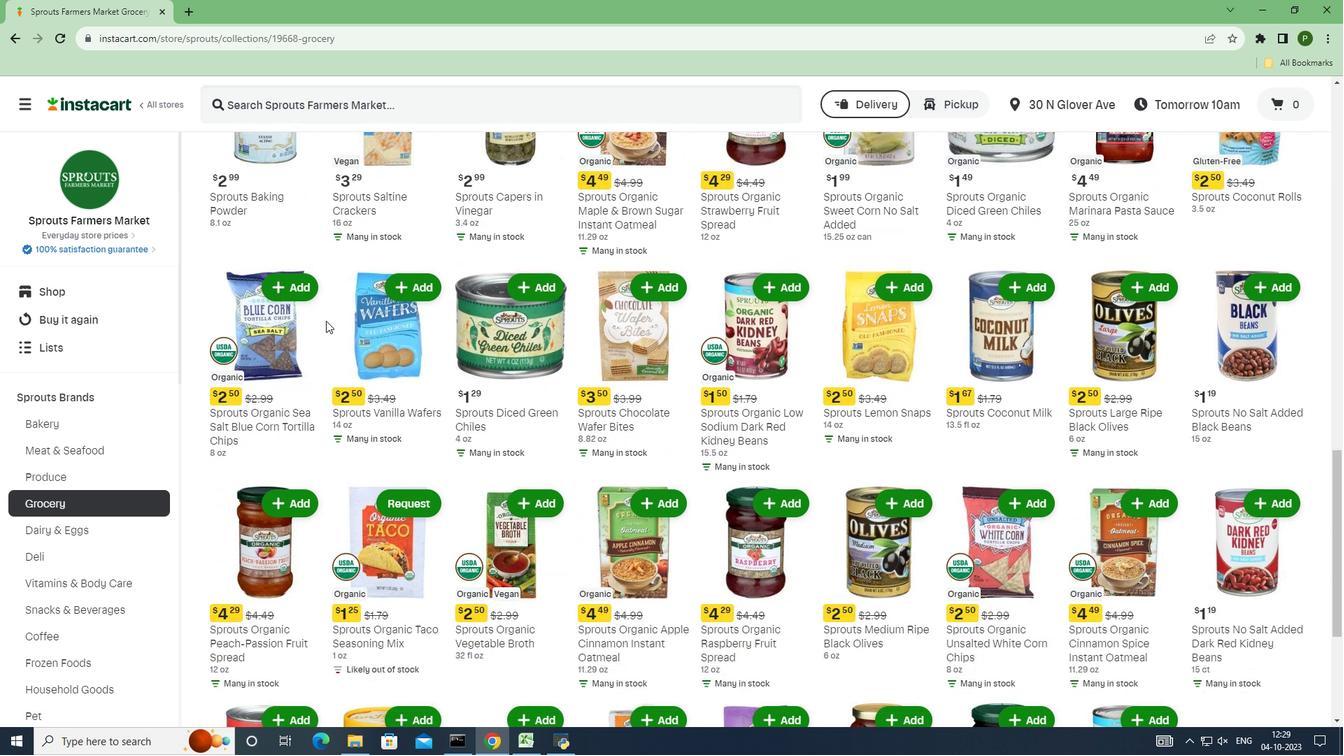 
Action: Mouse moved to (330, 328)
Screenshot: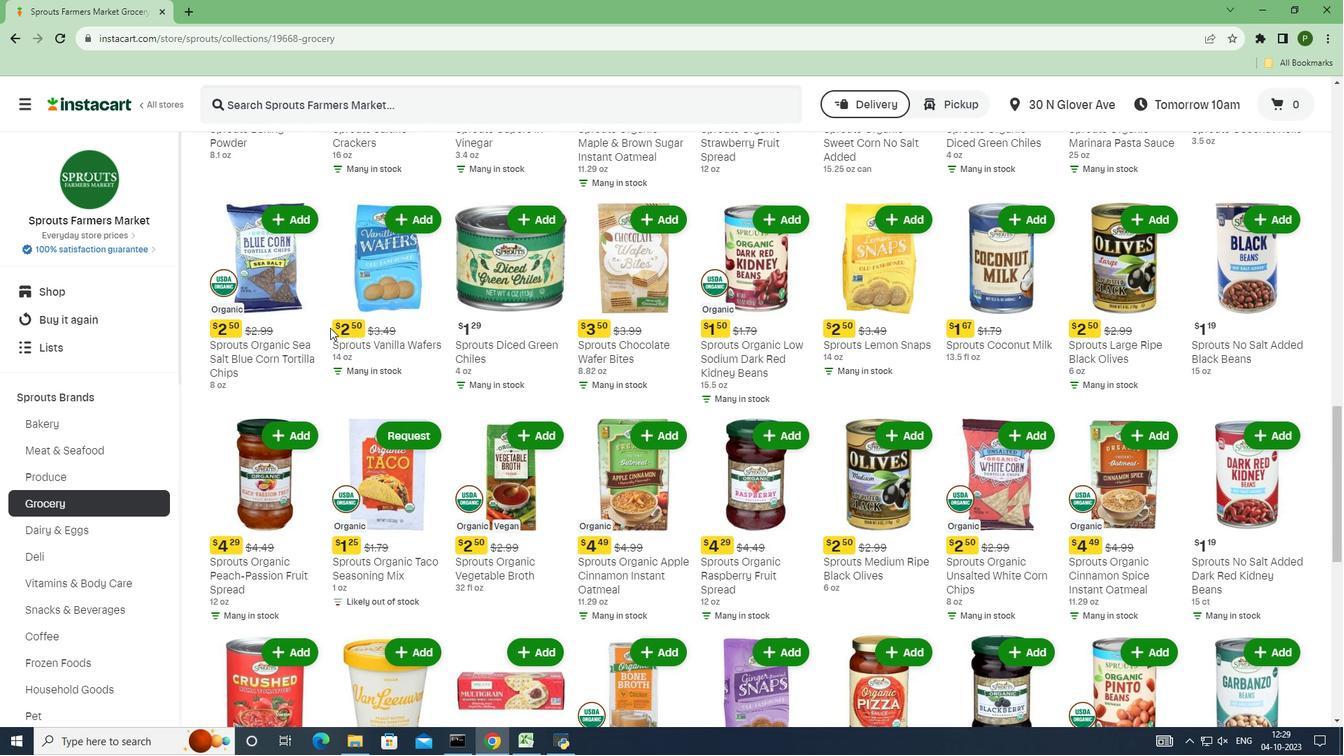 
Action: Mouse scrolled (330, 327) with delta (0, 0)
Screenshot: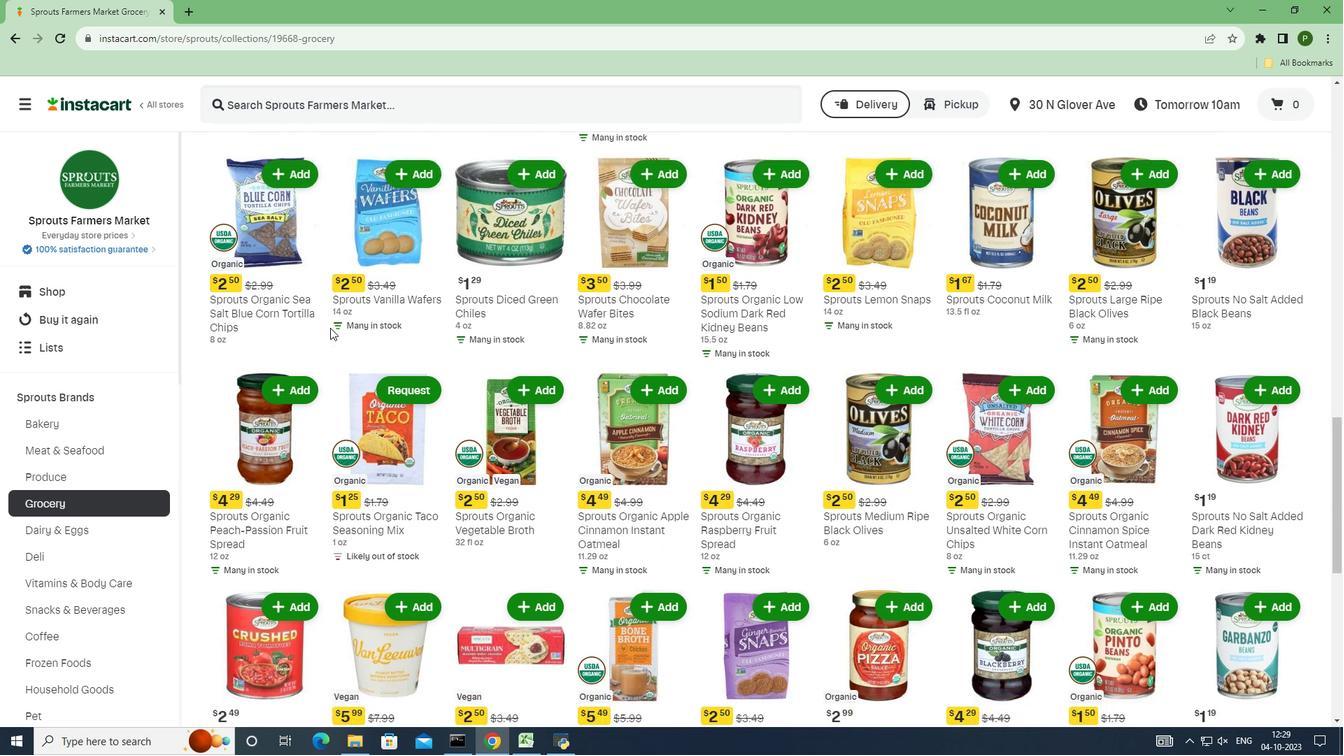 
Action: Mouse scrolled (330, 327) with delta (0, 0)
Screenshot: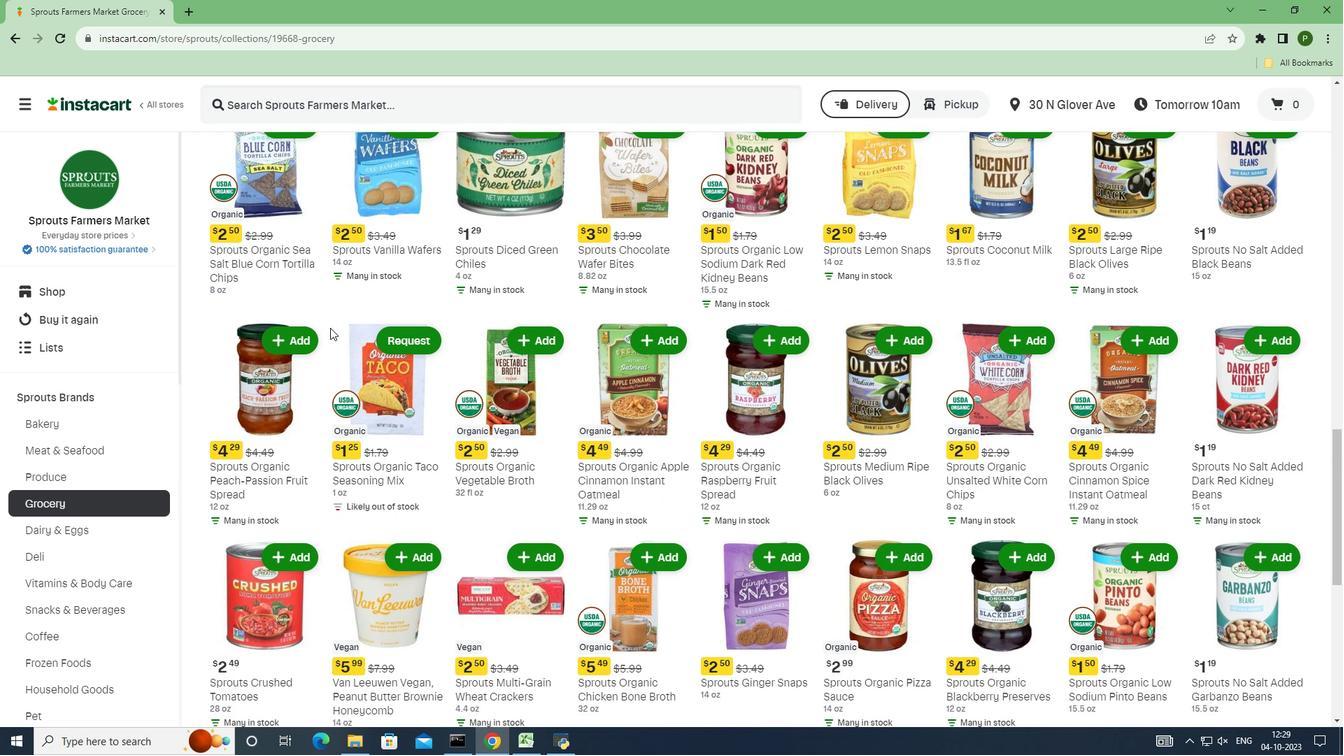 
Action: Mouse scrolled (330, 327) with delta (0, 0)
Screenshot: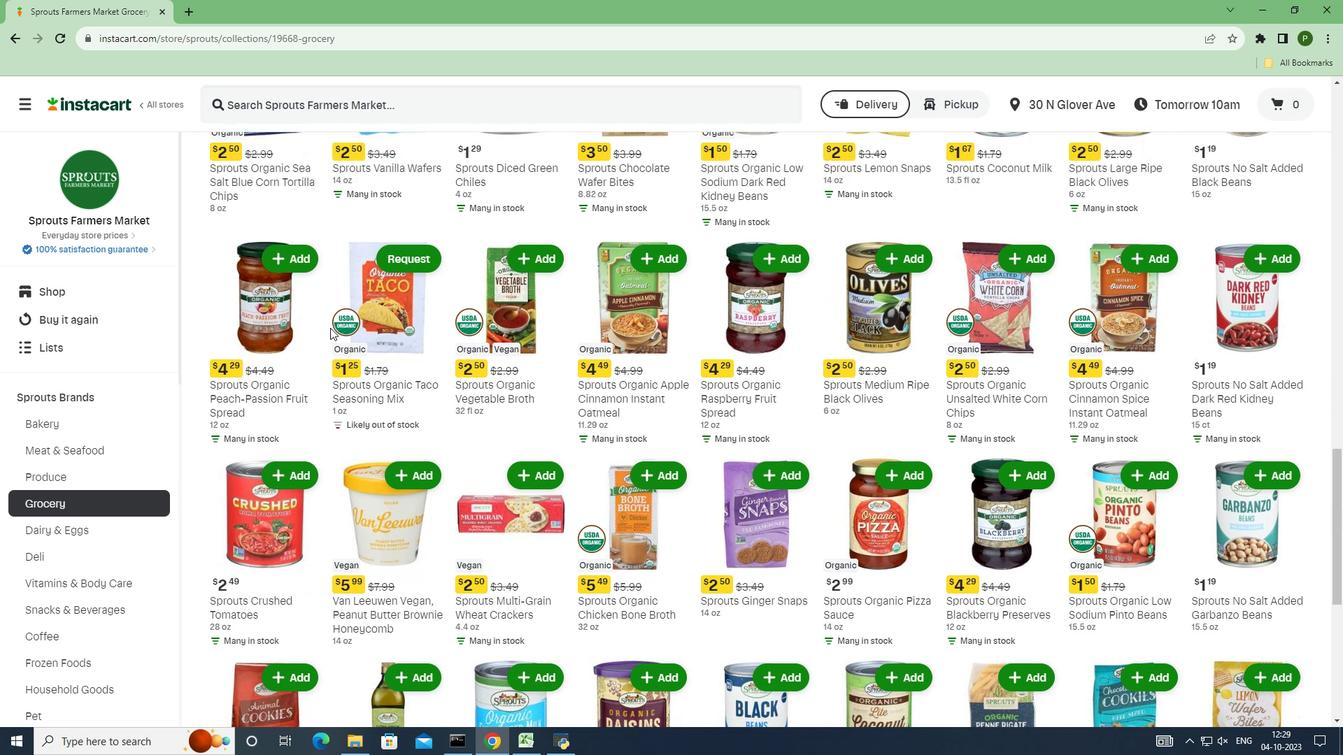 
Action: Mouse scrolled (330, 327) with delta (0, 0)
Screenshot: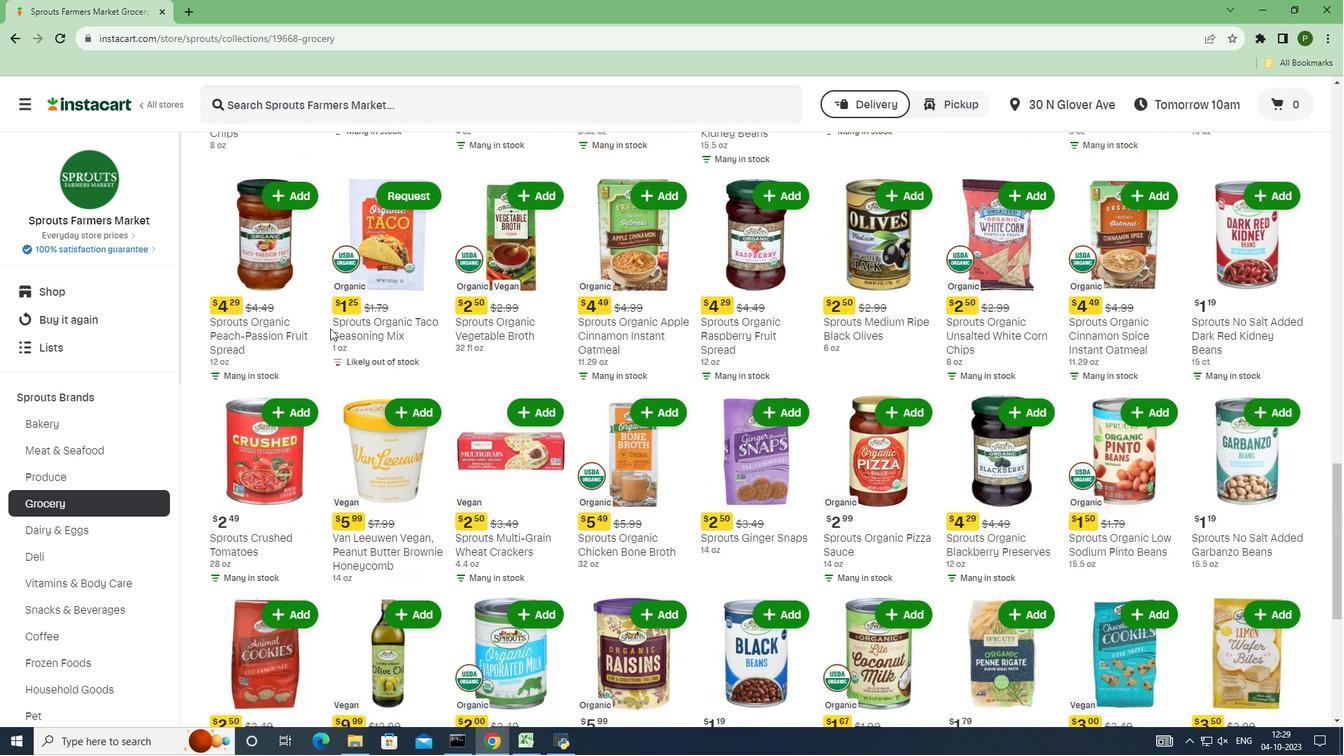 
Action: Mouse moved to (330, 328)
Screenshot: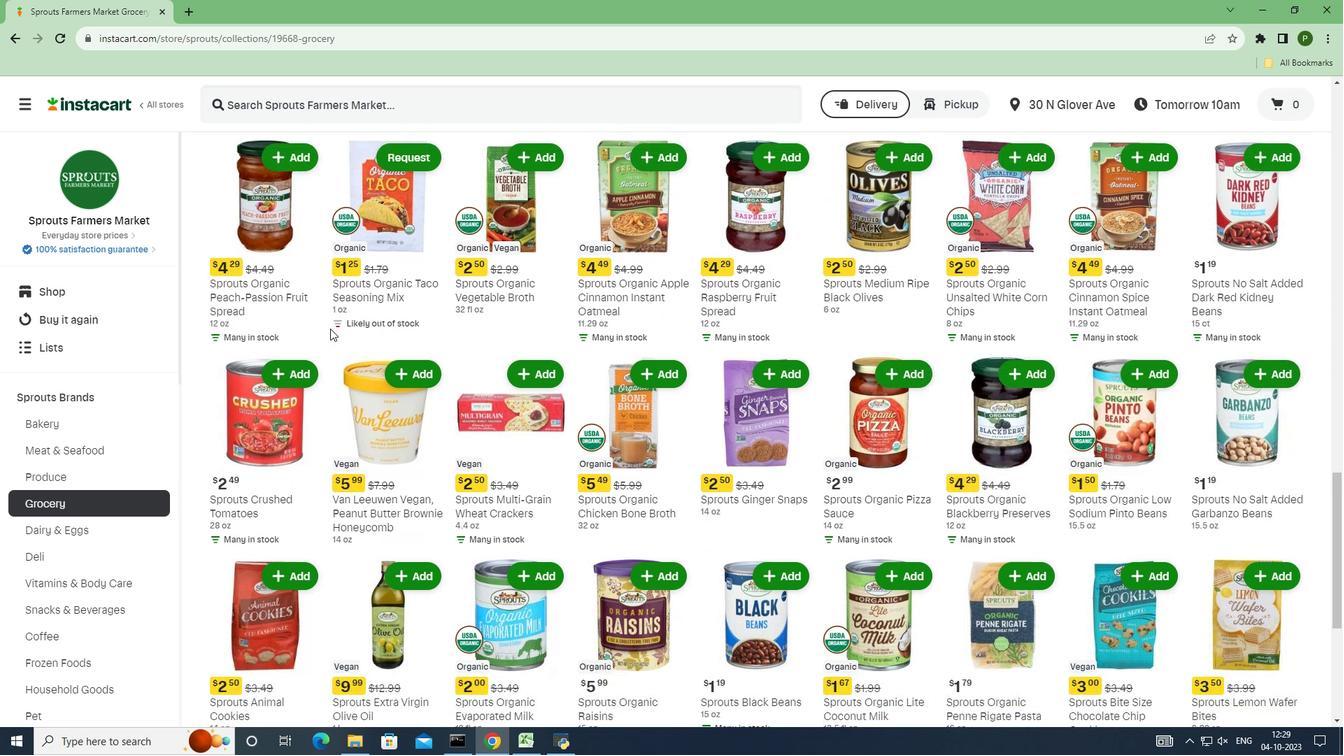 
Action: Mouse scrolled (330, 328) with delta (0, 0)
Screenshot: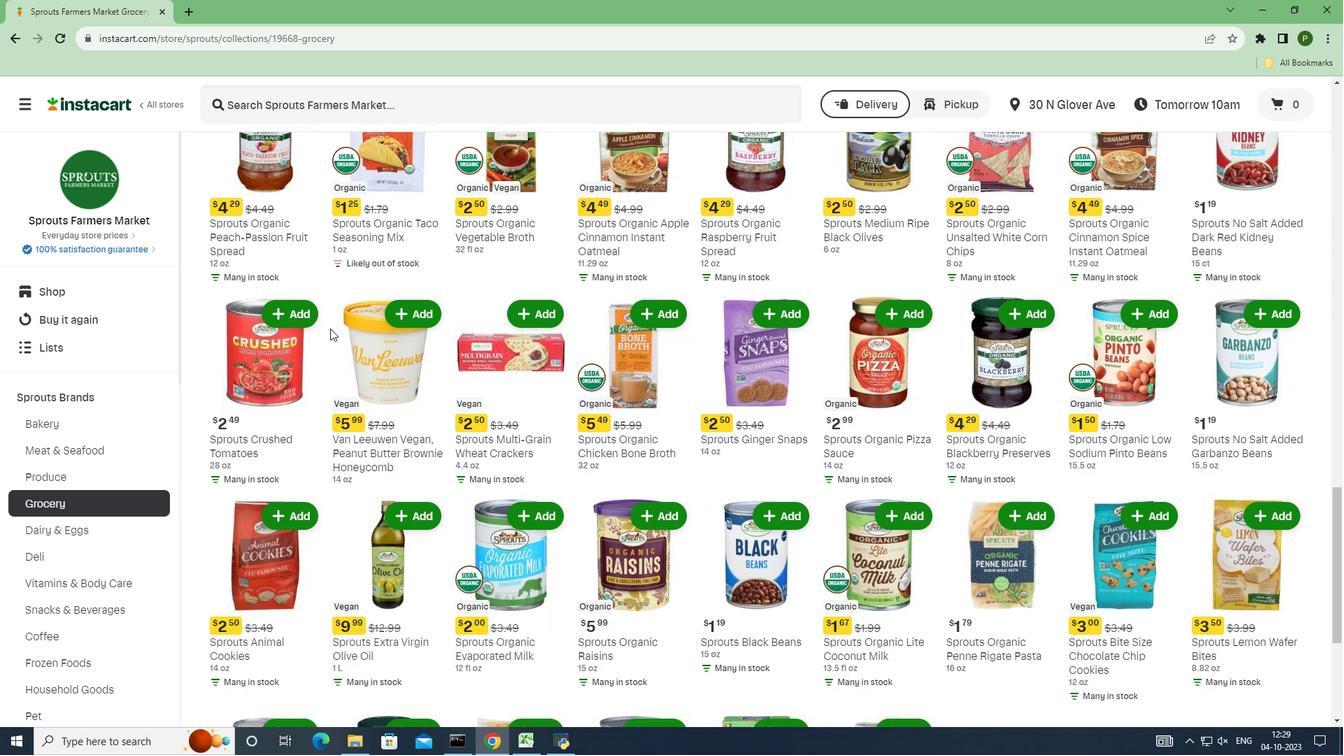 
Action: Mouse scrolled (330, 328) with delta (0, 0)
Screenshot: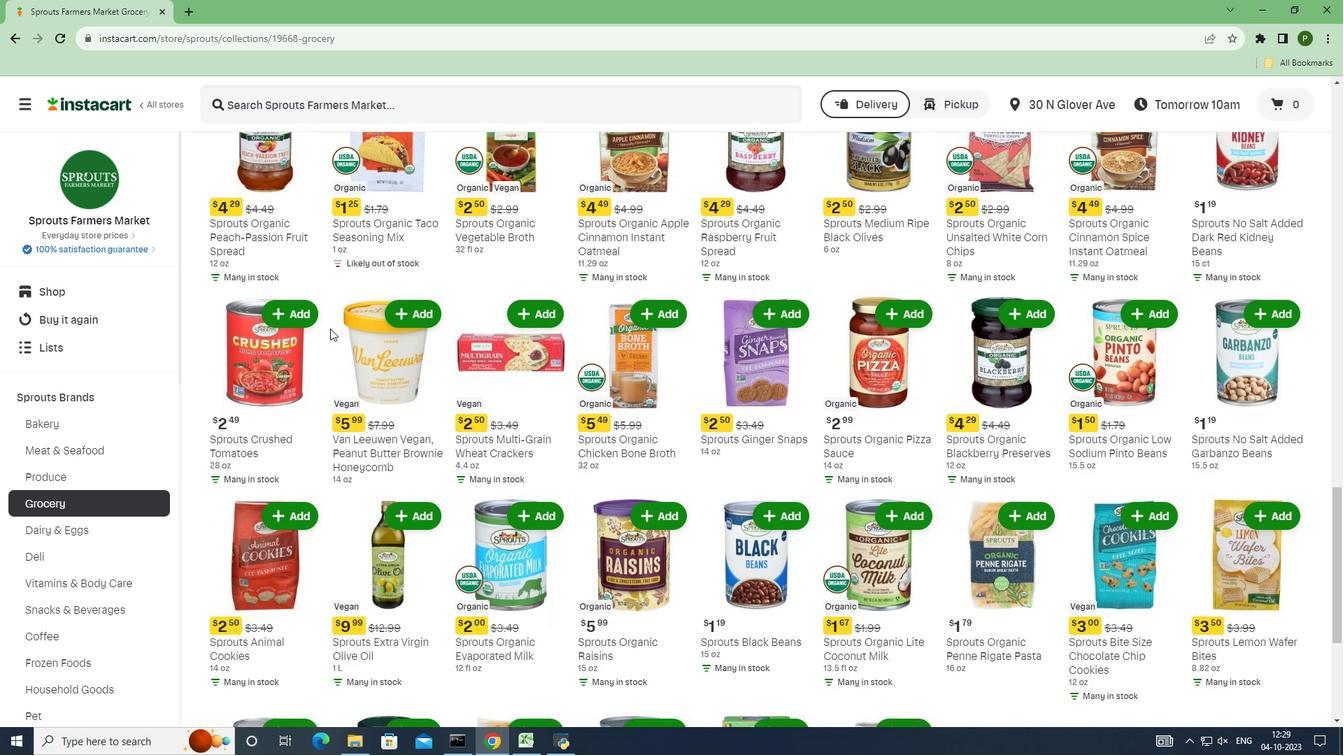 
Action: Mouse scrolled (330, 328) with delta (0, 0)
Screenshot: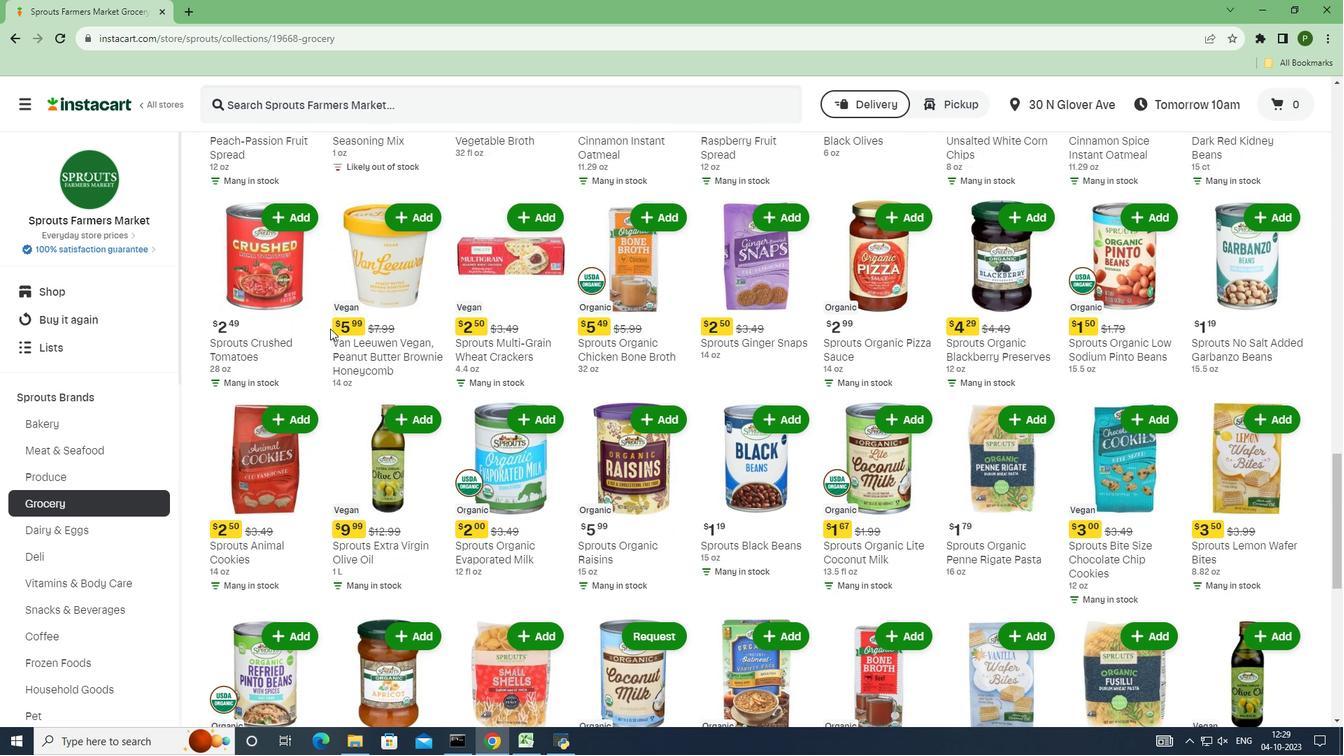 
Action: Mouse moved to (494, 357)
Screenshot: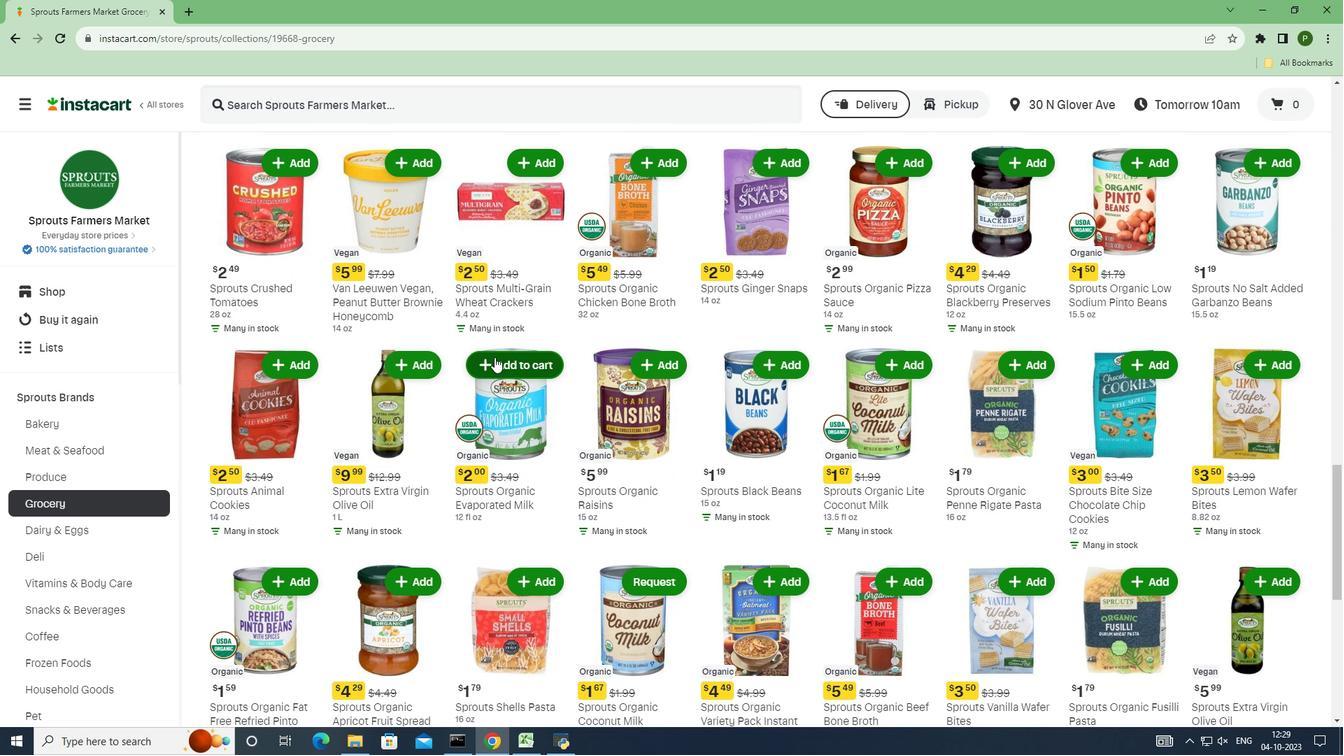 
Action: Mouse pressed left at (494, 357)
Screenshot: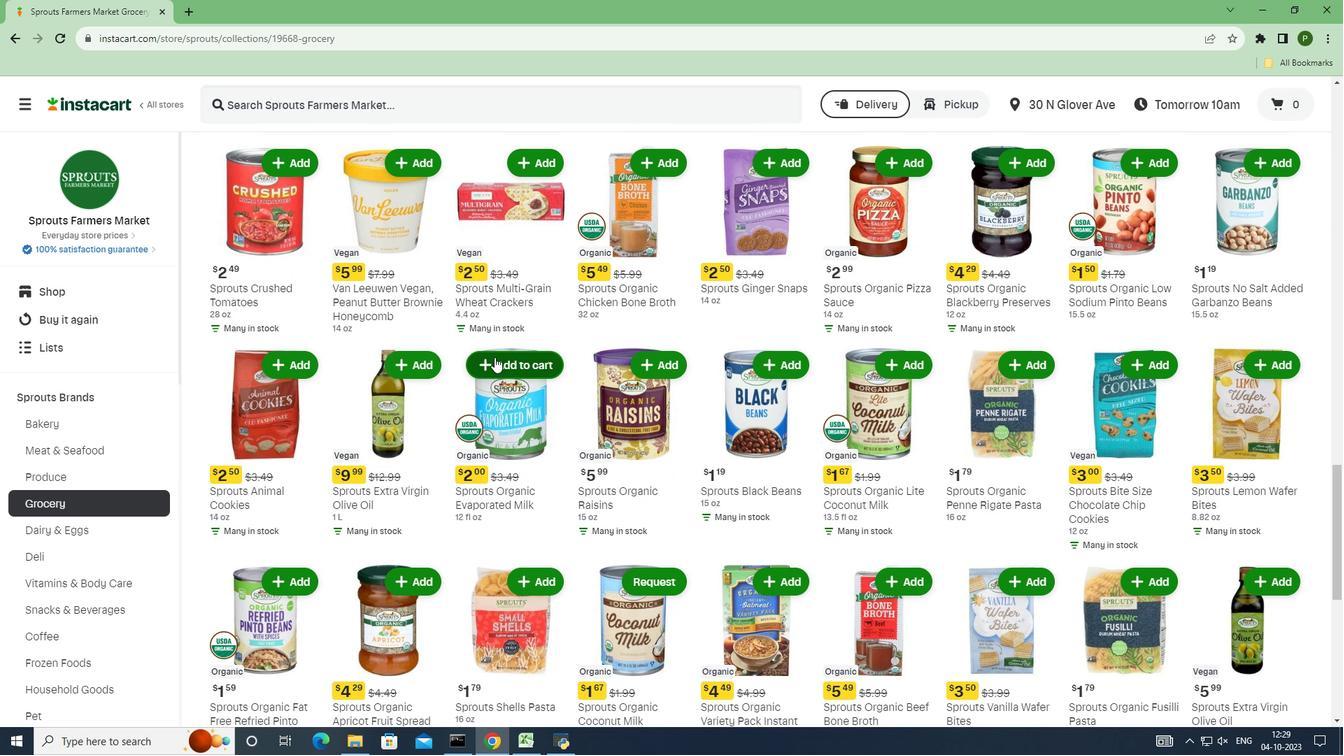 
Action: Mouse moved to (494, 357)
Screenshot: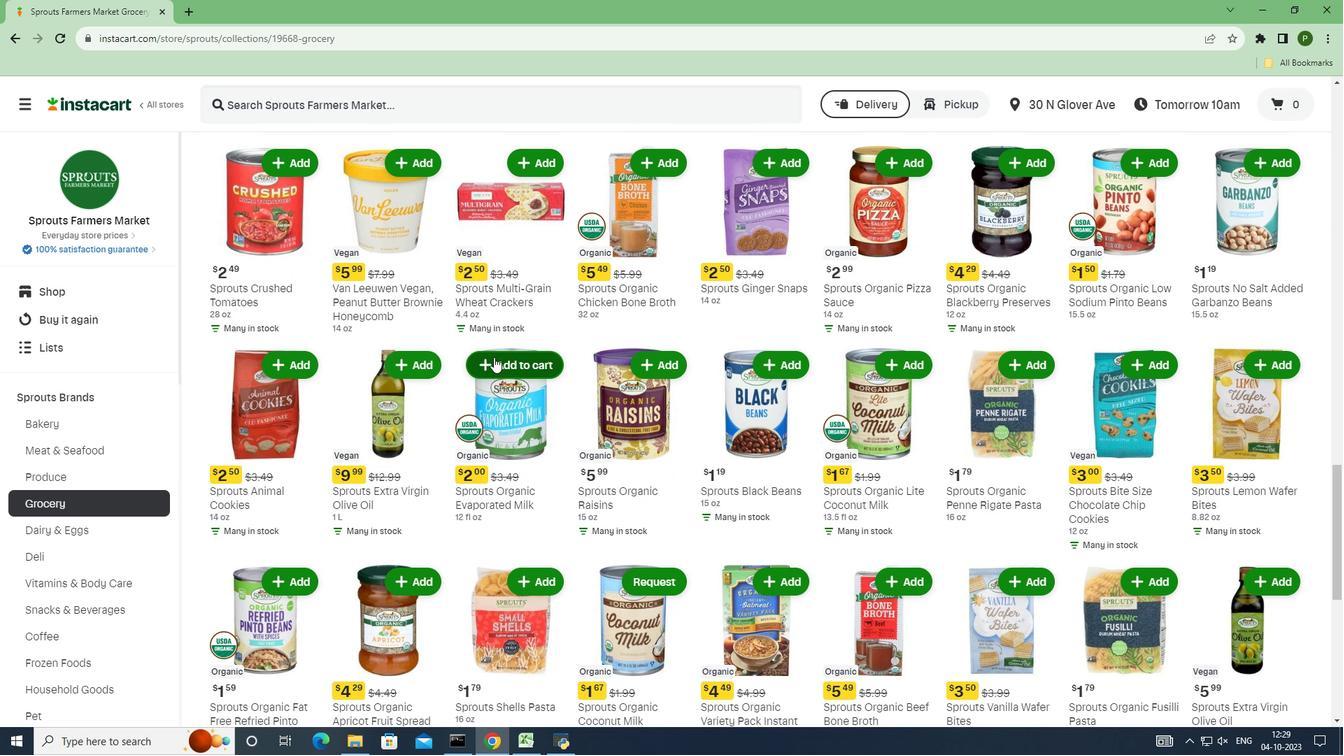 
